 Task: Find connections with filter location Creil with filter topic #linkedinforbusinesswith filter profile language Potuguese with filter current company Elliott Scott HR with filter school Women's Christian College with filter industry Breweries with filter service category Editing with filter keywords title Sociologist
Action: Mouse moved to (555, 72)
Screenshot: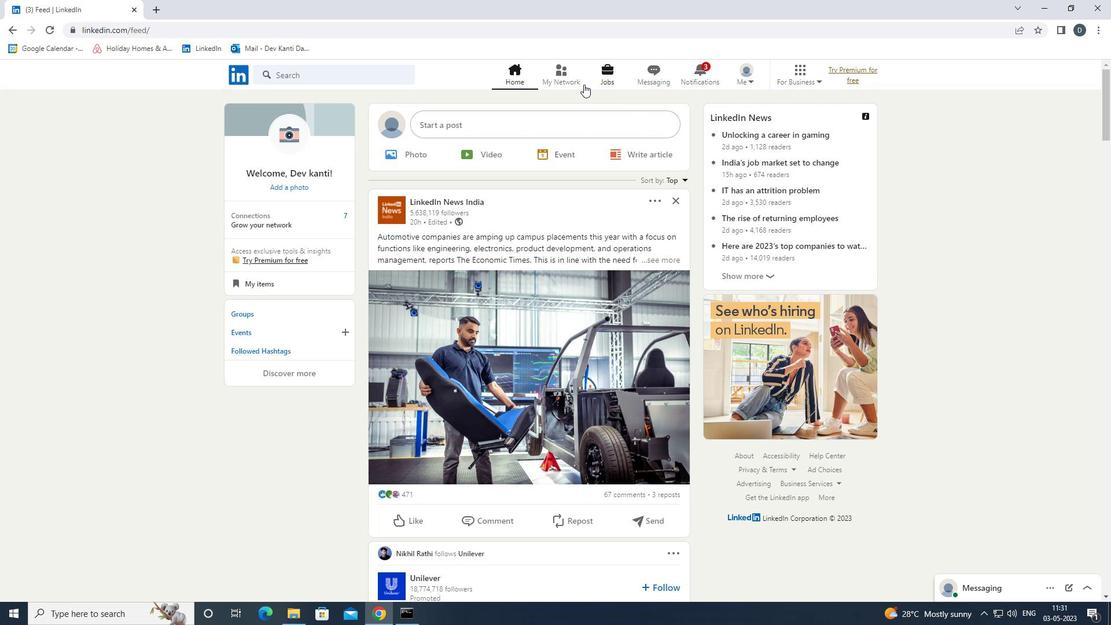 
Action: Mouse pressed left at (555, 72)
Screenshot: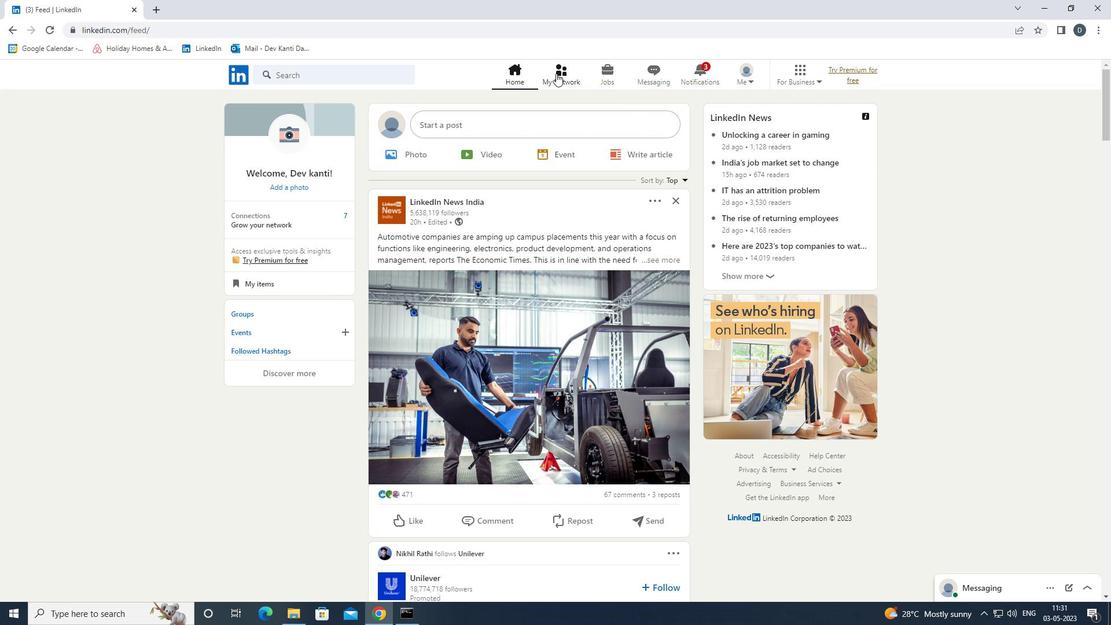 
Action: Mouse moved to (380, 140)
Screenshot: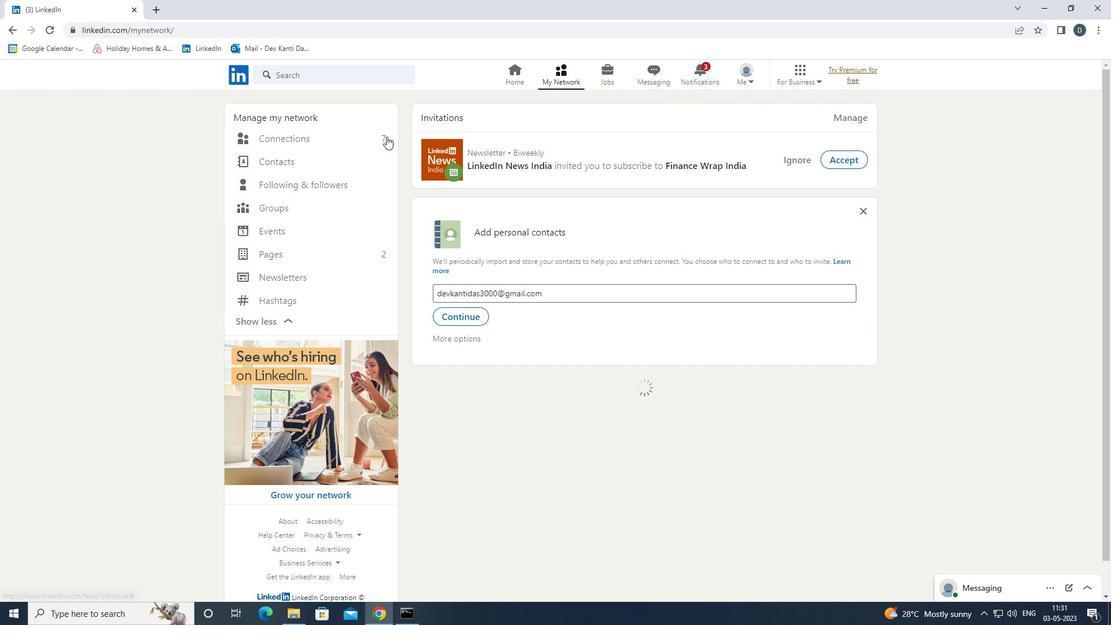 
Action: Mouse pressed left at (380, 140)
Screenshot: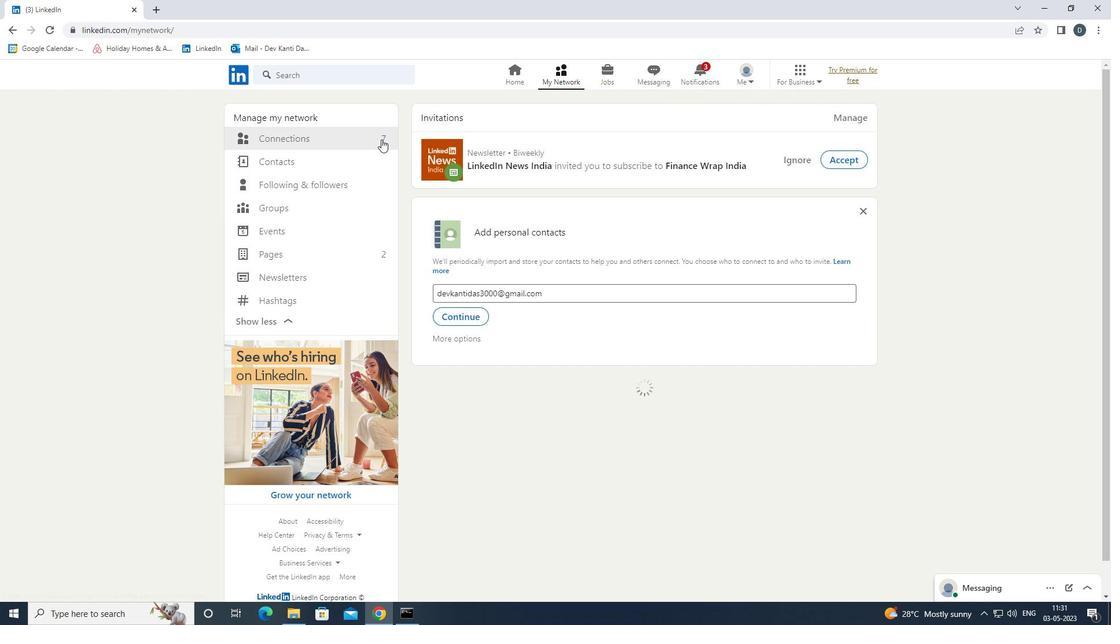 
Action: Mouse moved to (670, 137)
Screenshot: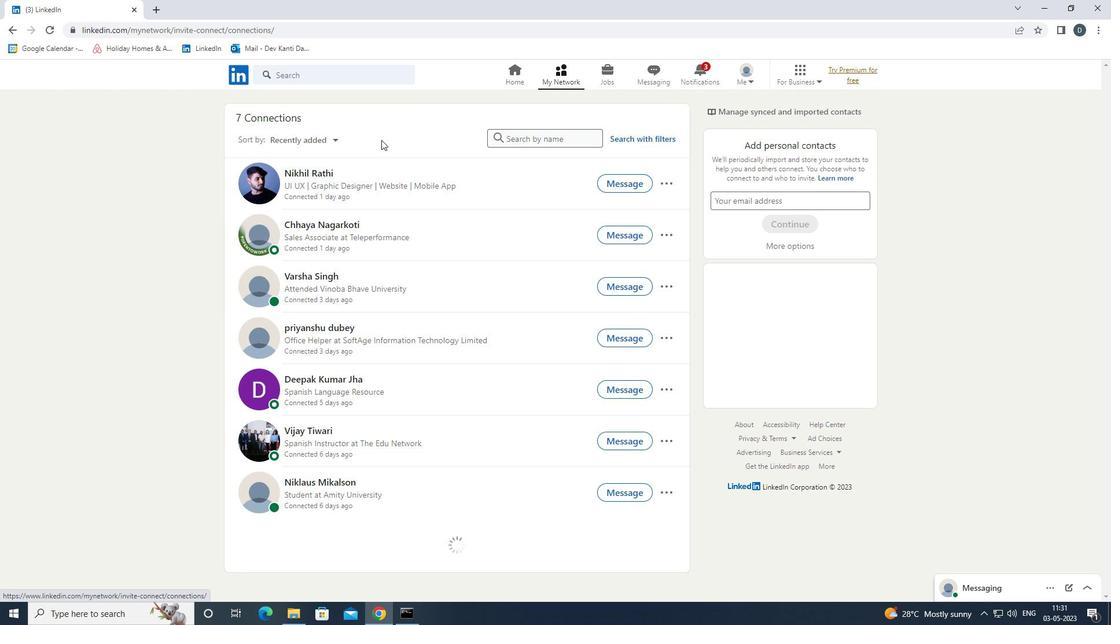 
Action: Mouse pressed left at (670, 137)
Screenshot: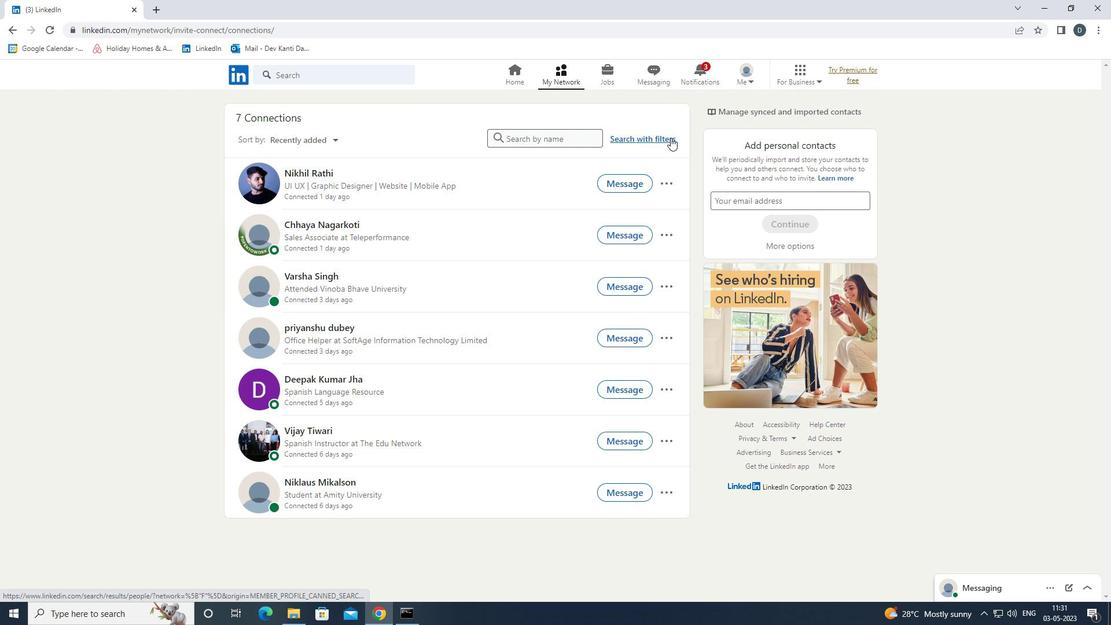 
Action: Mouse moved to (588, 104)
Screenshot: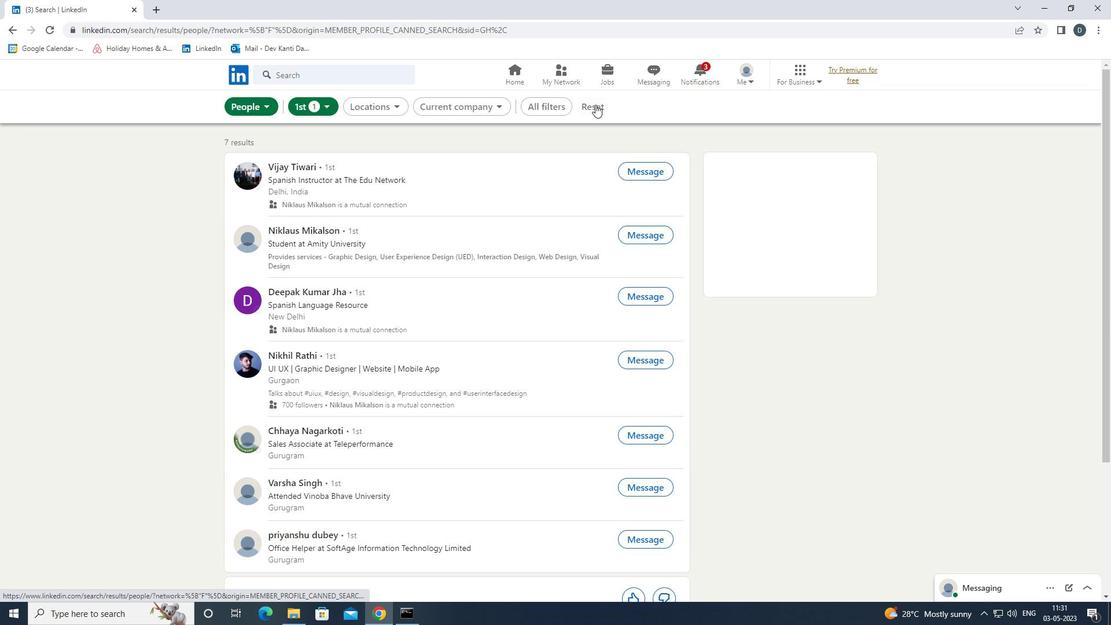 
Action: Mouse pressed left at (588, 104)
Screenshot: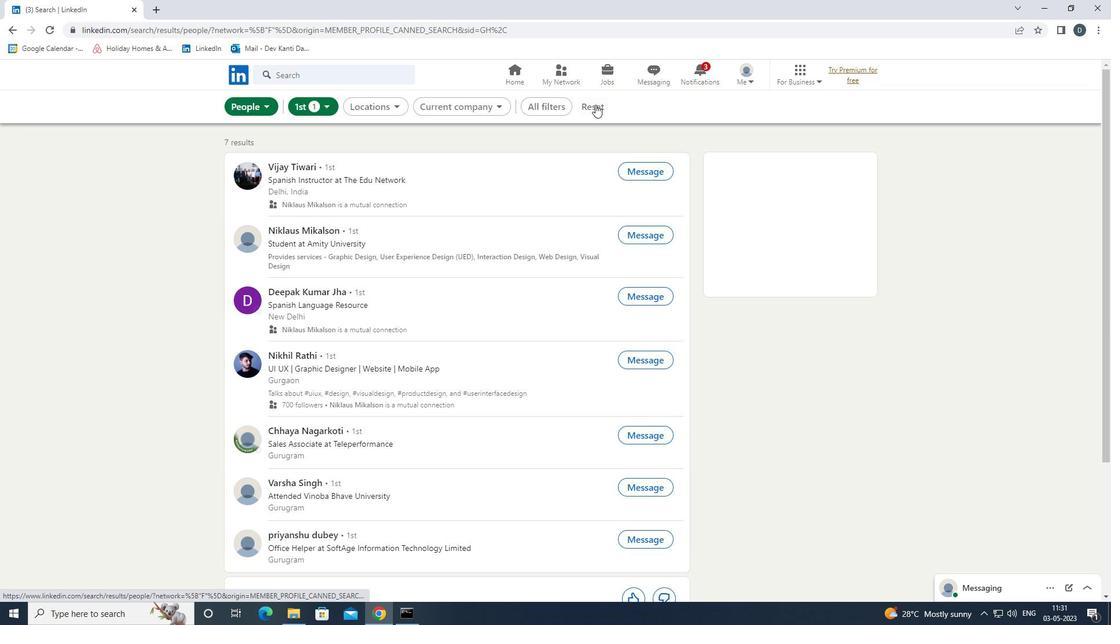 
Action: Mouse moved to (574, 105)
Screenshot: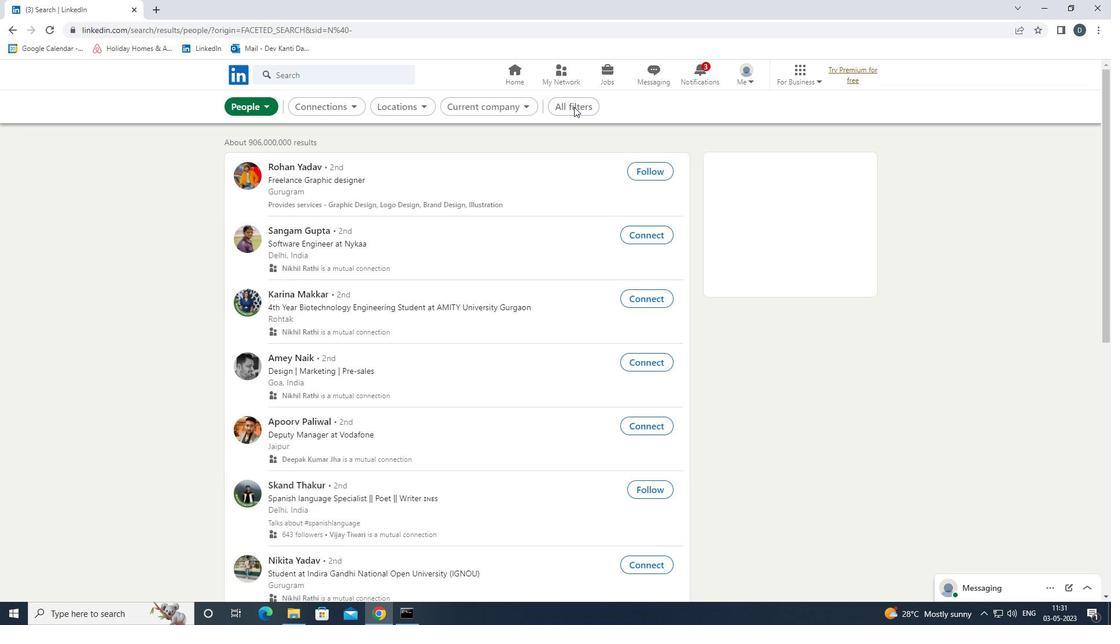 
Action: Mouse pressed left at (574, 105)
Screenshot: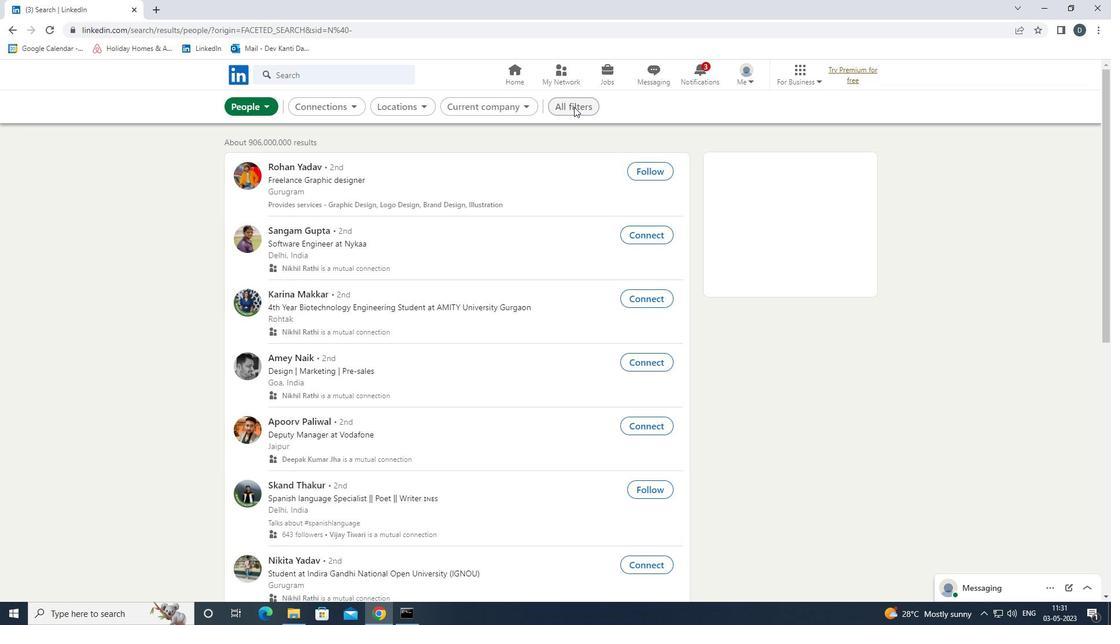 
Action: Mouse moved to (999, 379)
Screenshot: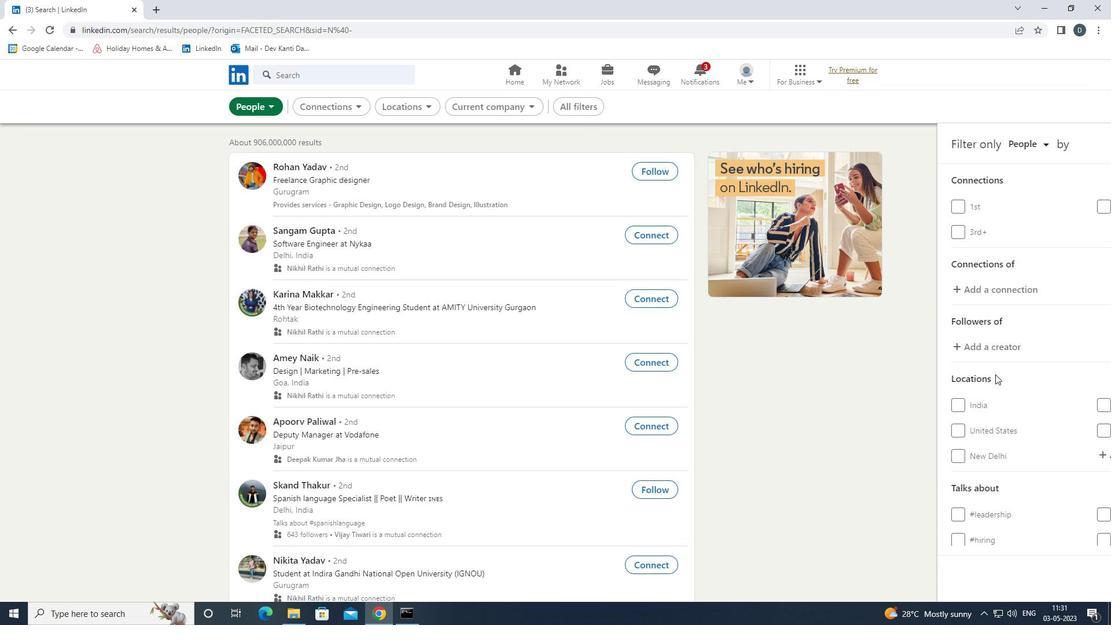 
Action: Mouse scrolled (999, 378) with delta (0, 0)
Screenshot: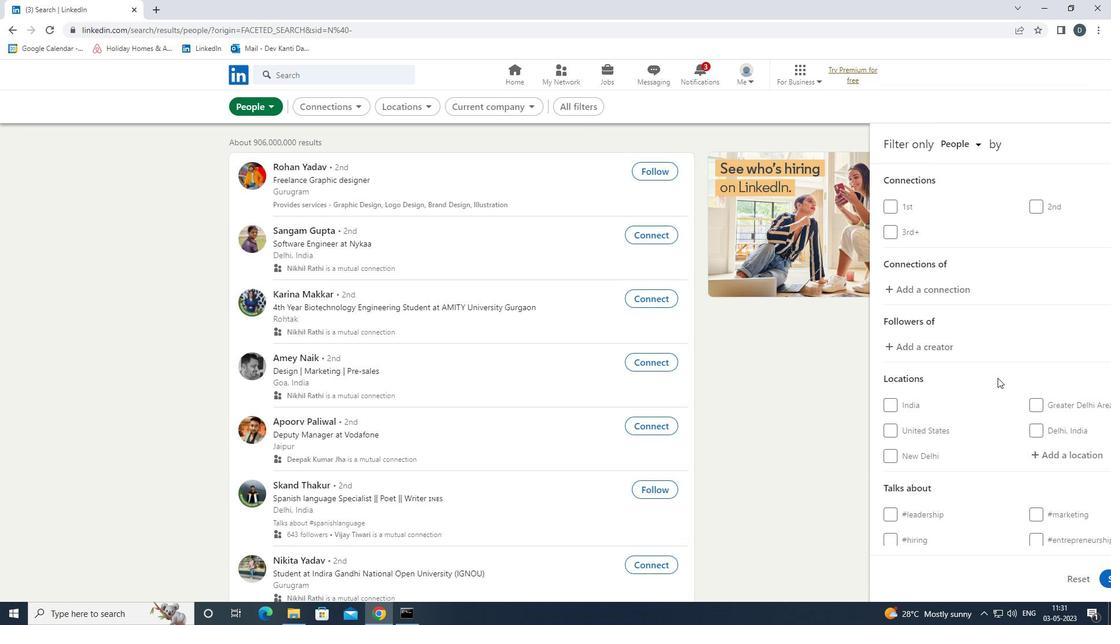 
Action: Mouse moved to (999, 379)
Screenshot: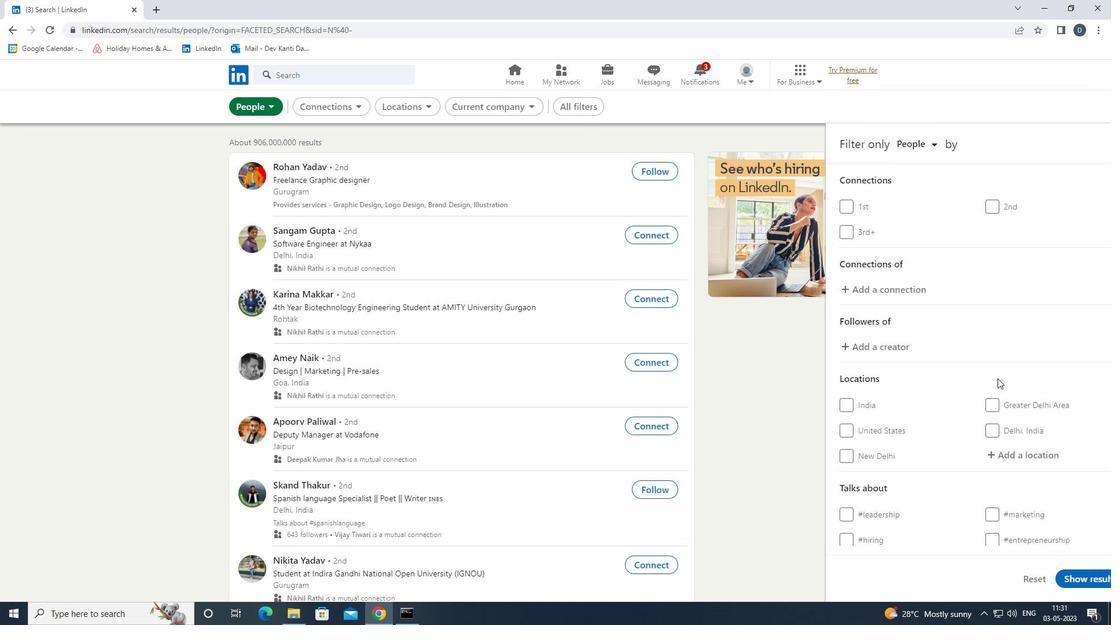 
Action: Mouse scrolled (999, 378) with delta (0, 0)
Screenshot: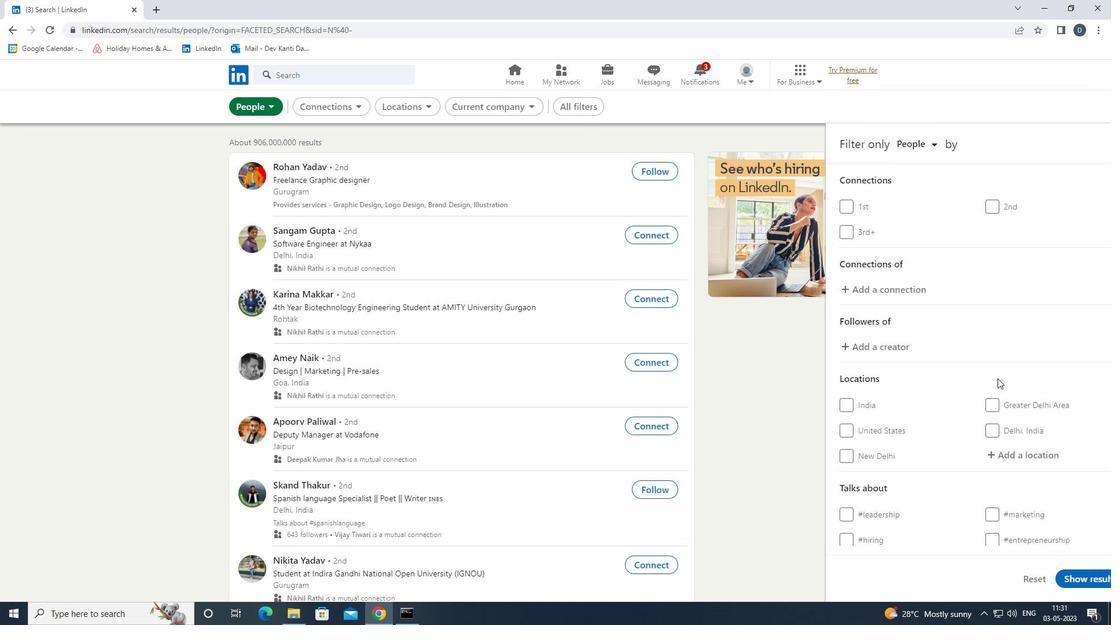 
Action: Mouse moved to (998, 341)
Screenshot: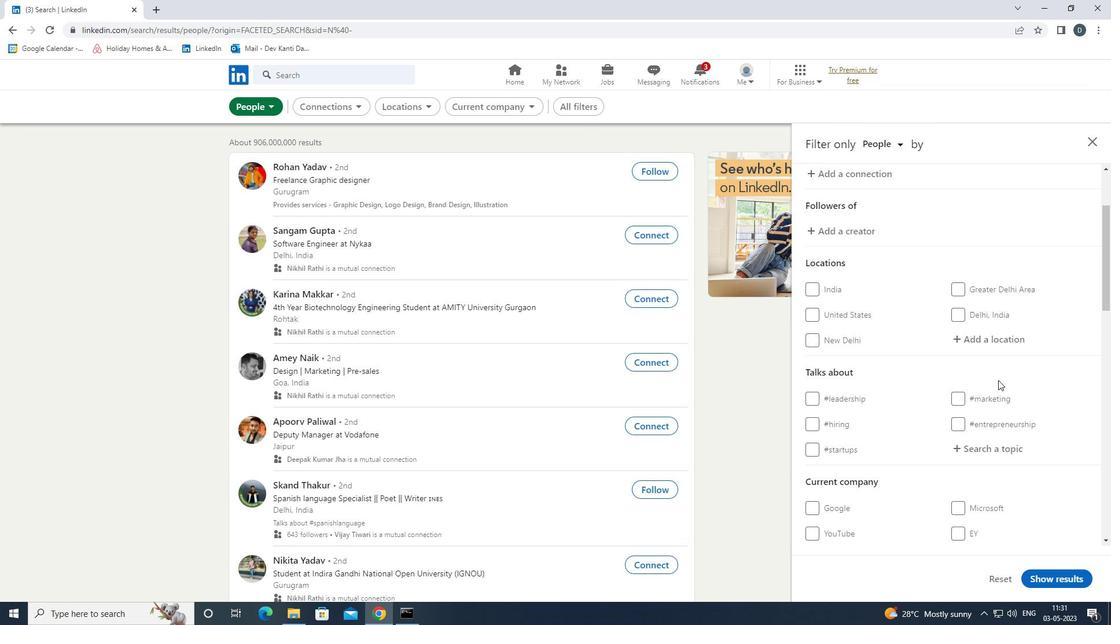 
Action: Mouse pressed left at (998, 341)
Screenshot: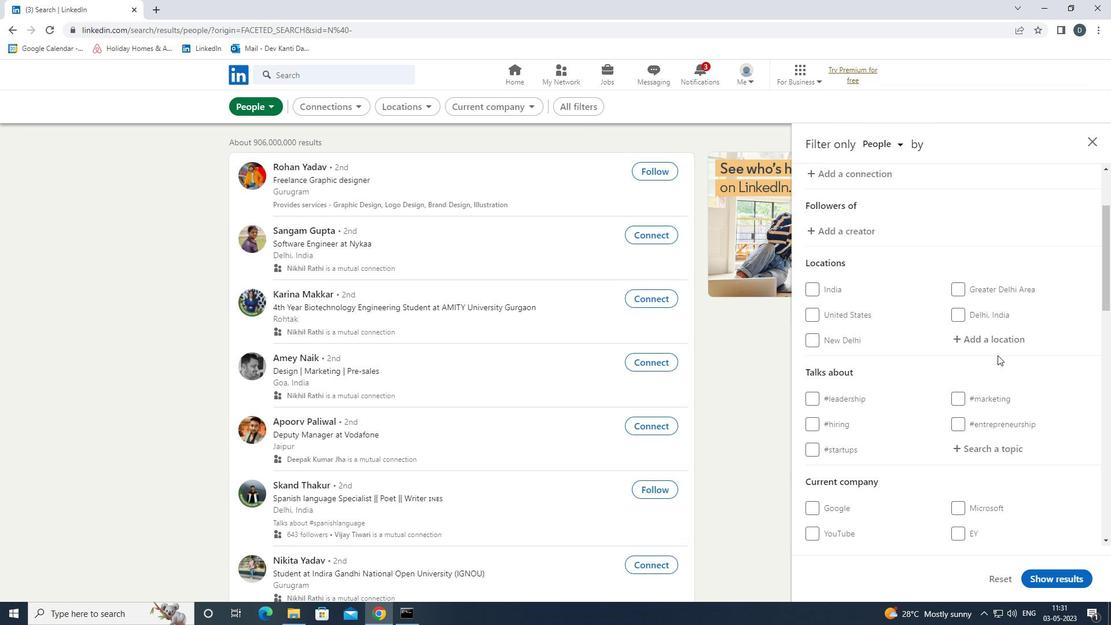 
Action: Key pressed <Key.shift><Key.shift><Key.shift>CREIL<Key.down><Key.enter>
Screenshot: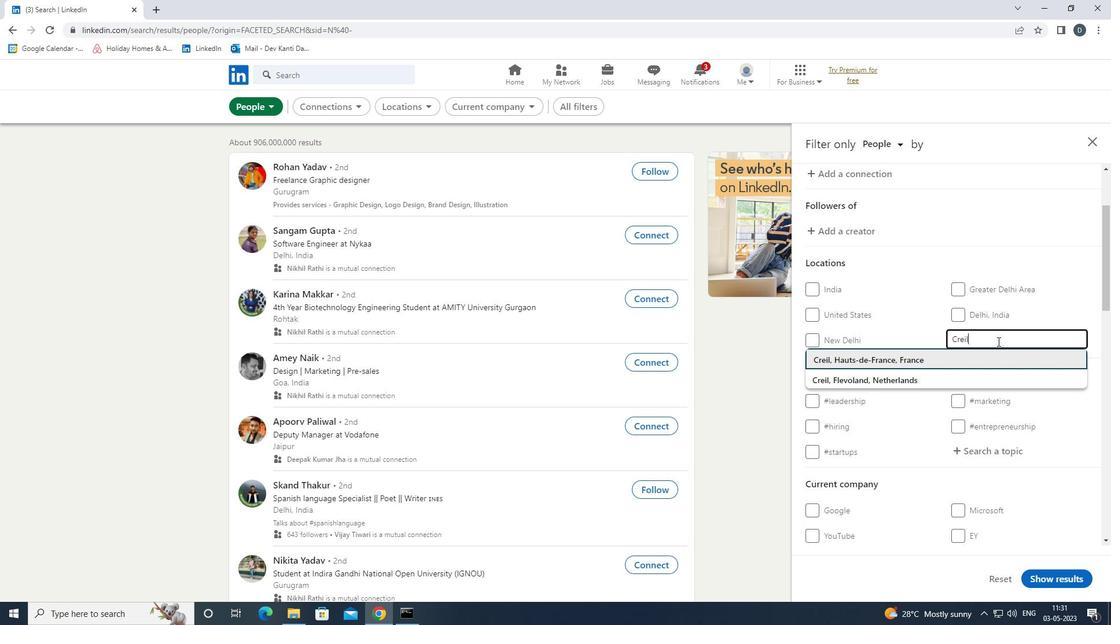 
Action: Mouse moved to (999, 467)
Screenshot: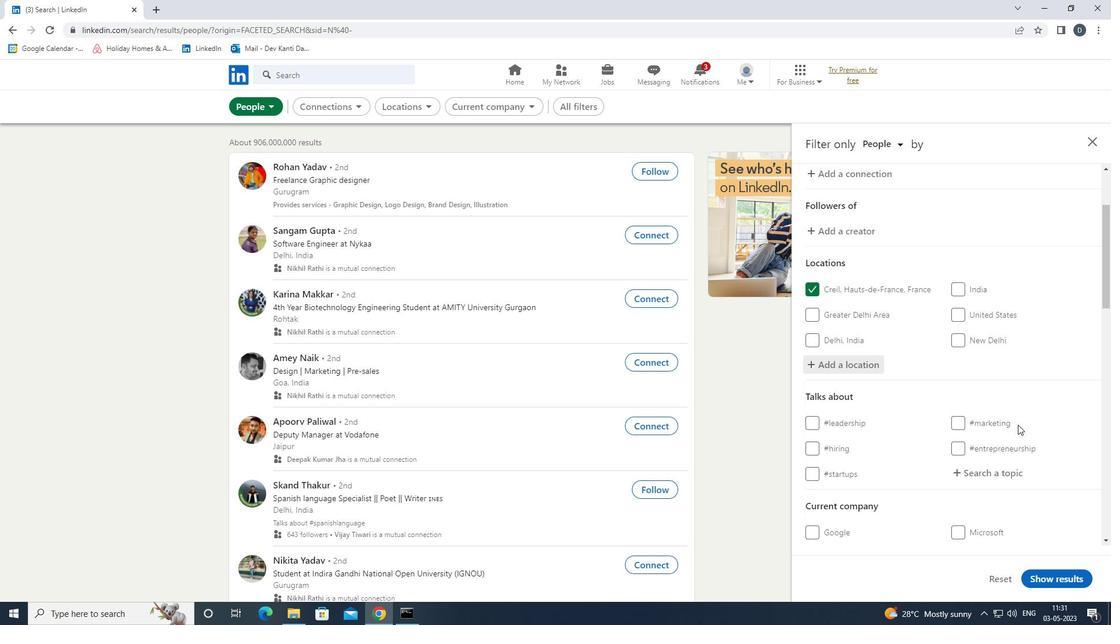 
Action: Mouse pressed left at (999, 467)
Screenshot: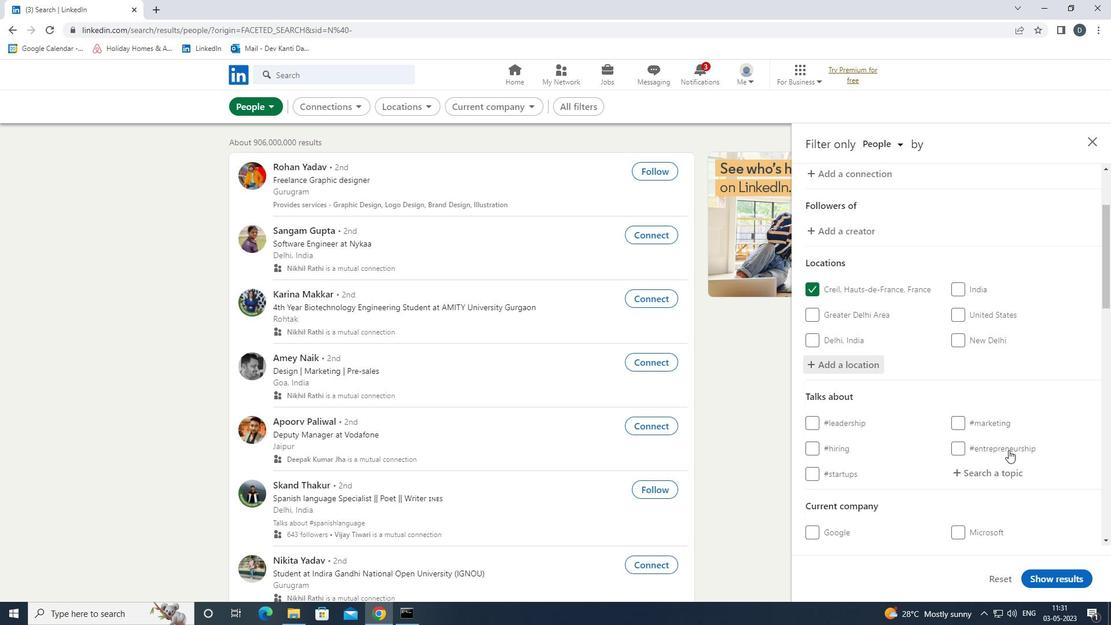 
Action: Mouse moved to (996, 470)
Screenshot: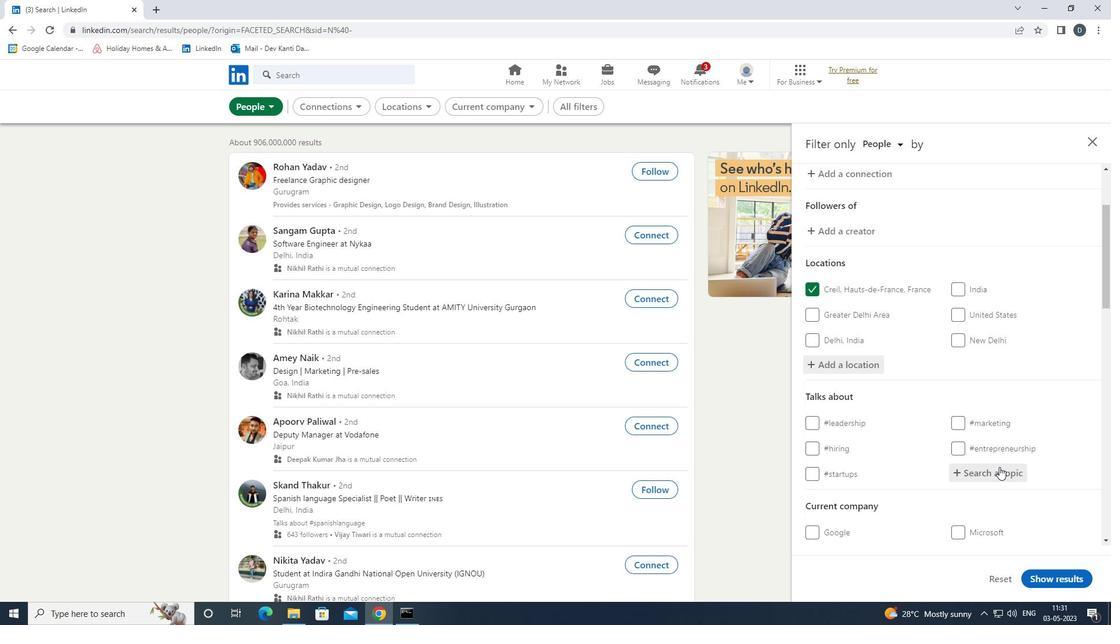 
Action: Key pressed <Key.shift><Key.shift>LINKEDINFORBUSINESS<Key.down><Key.enter>
Screenshot: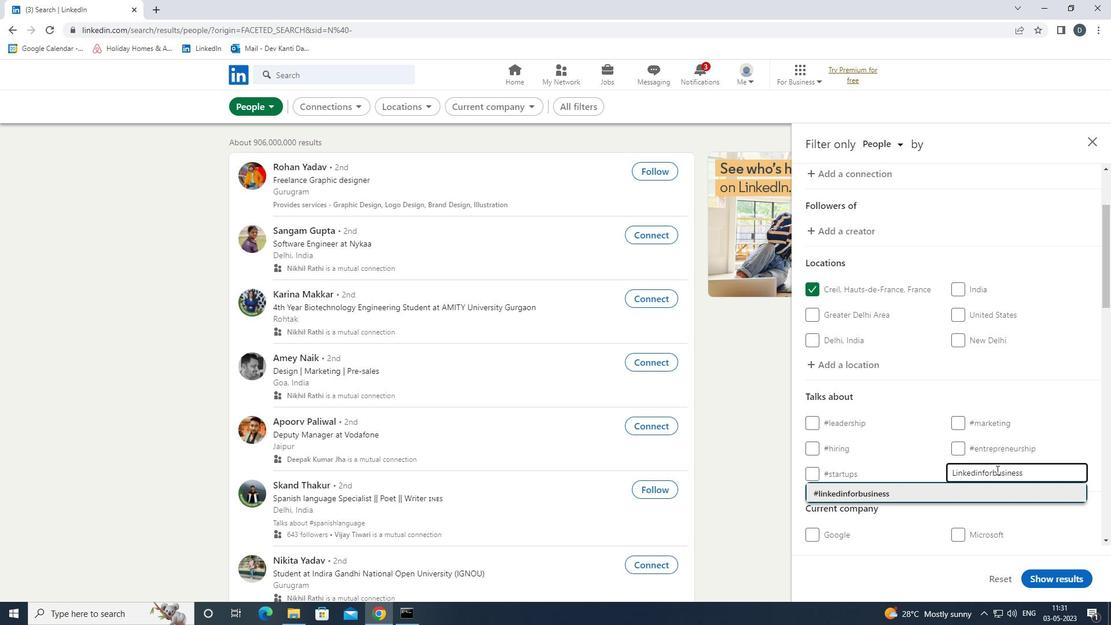 
Action: Mouse moved to (1069, 442)
Screenshot: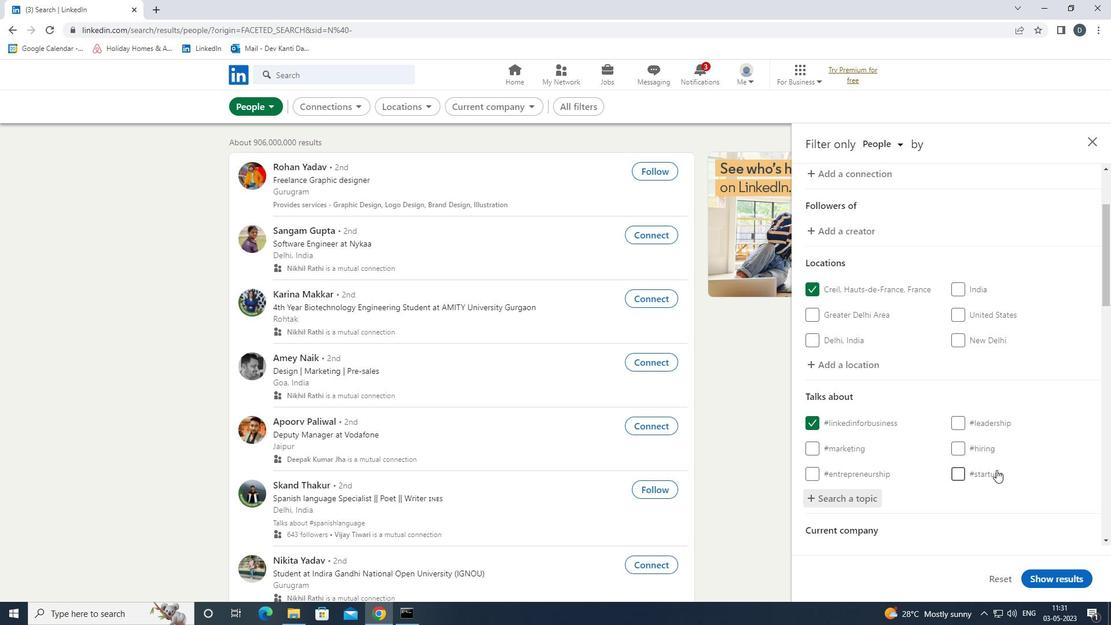 
Action: Mouse scrolled (1069, 442) with delta (0, 0)
Screenshot: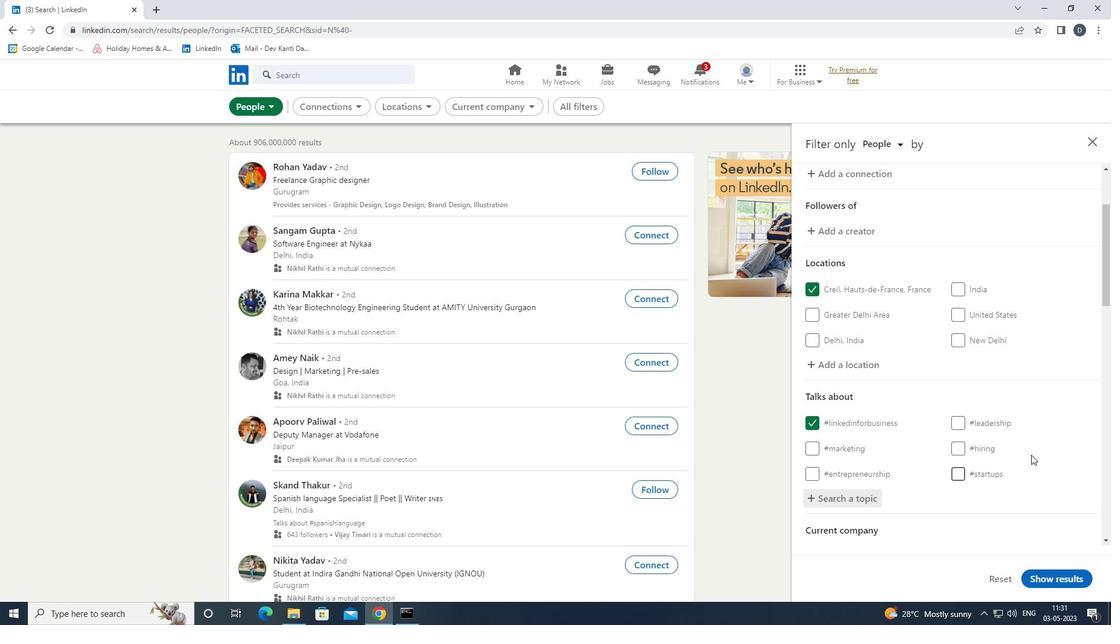 
Action: Mouse scrolled (1069, 442) with delta (0, 0)
Screenshot: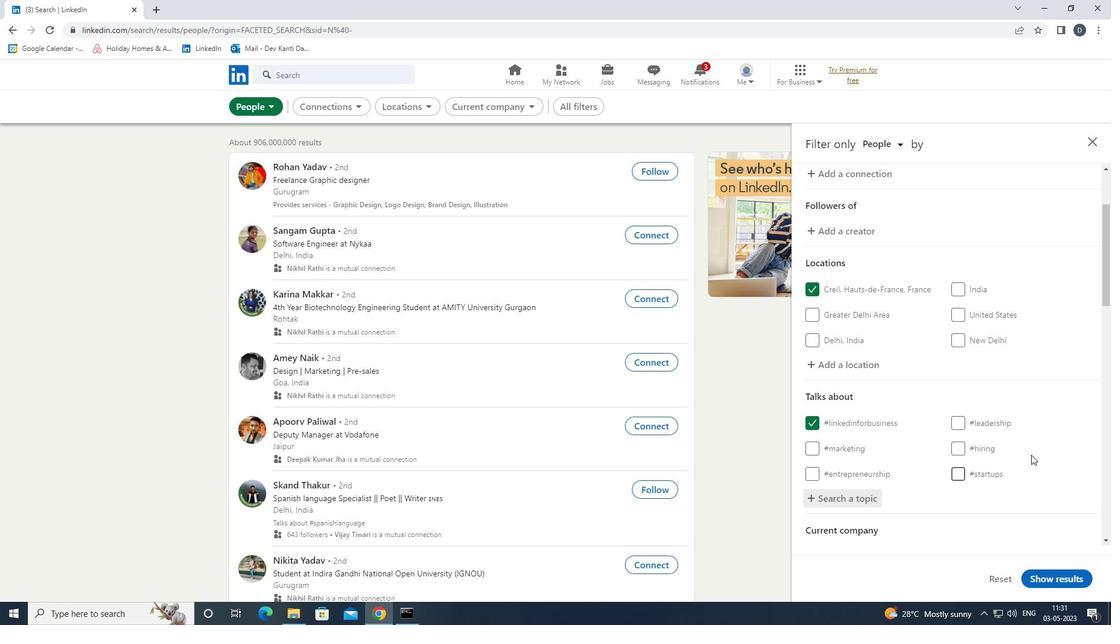 
Action: Mouse scrolled (1069, 442) with delta (0, 0)
Screenshot: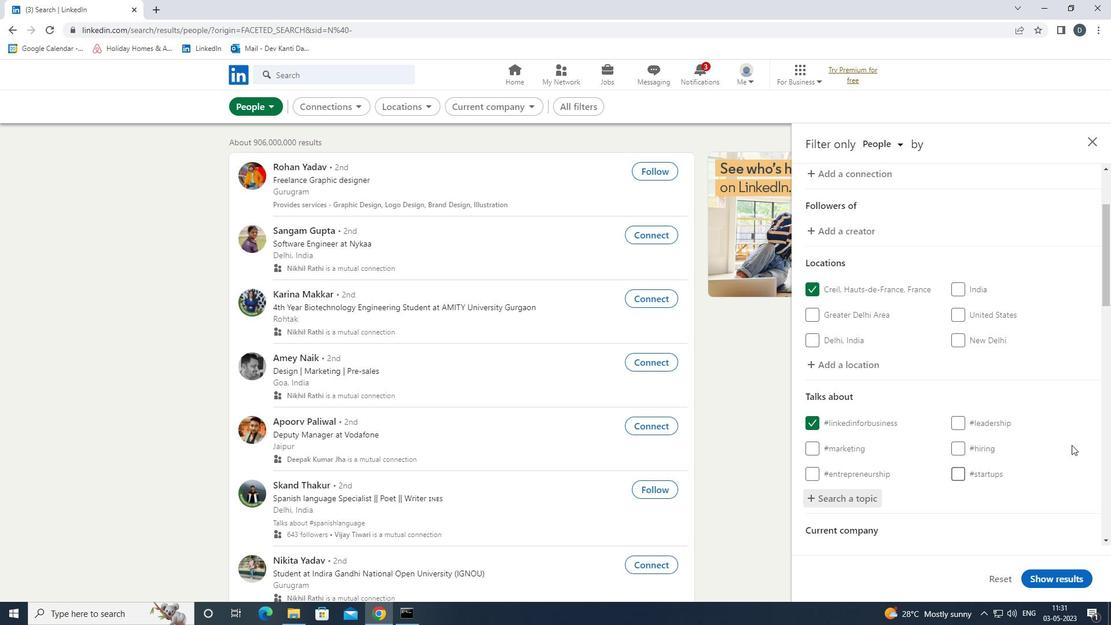 
Action: Mouse moved to (1063, 431)
Screenshot: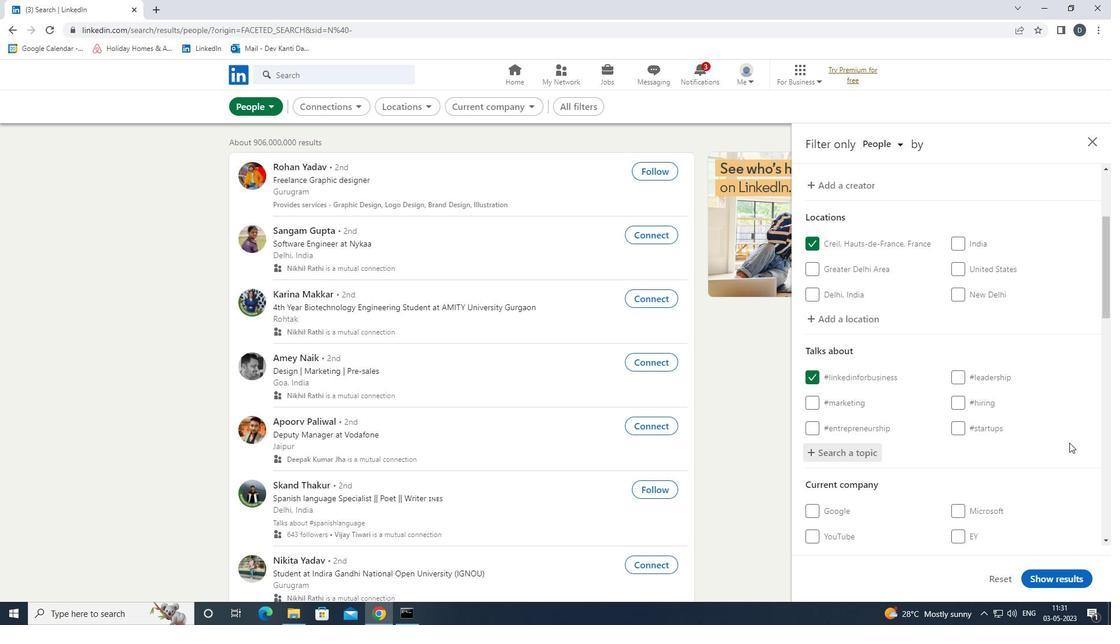 
Action: Mouse scrolled (1063, 431) with delta (0, 0)
Screenshot: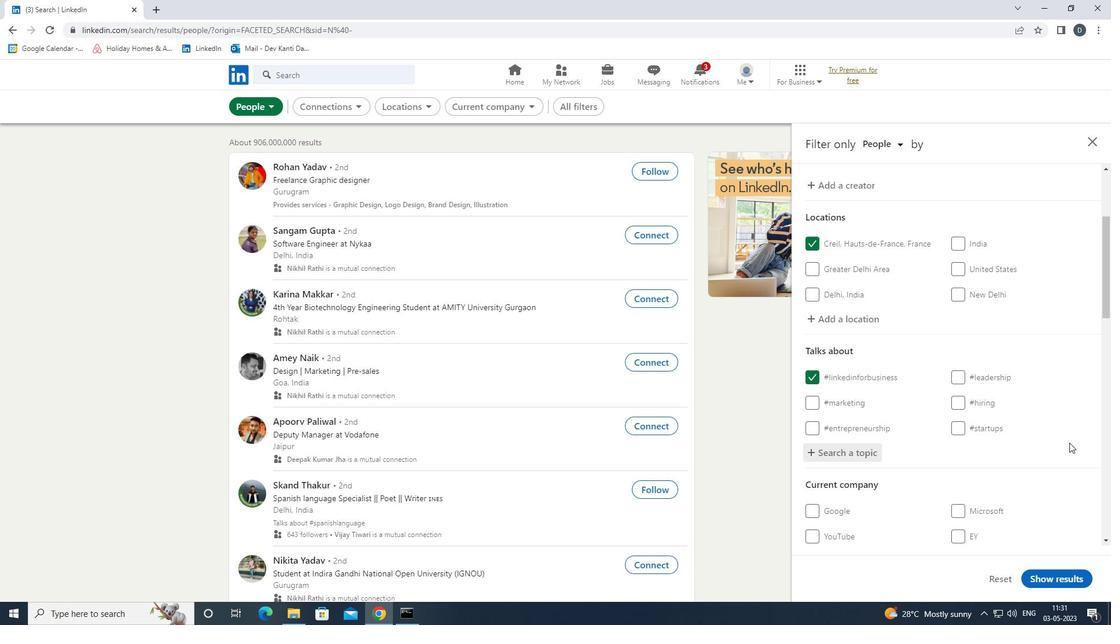 
Action: Mouse moved to (1063, 431)
Screenshot: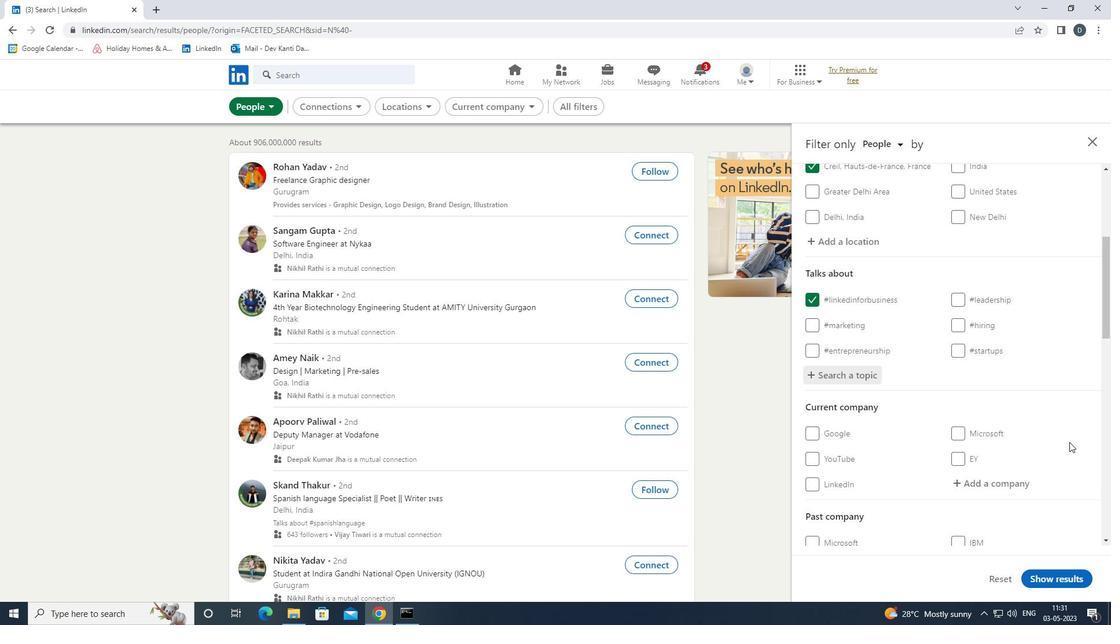 
Action: Mouse scrolled (1063, 430) with delta (0, 0)
Screenshot: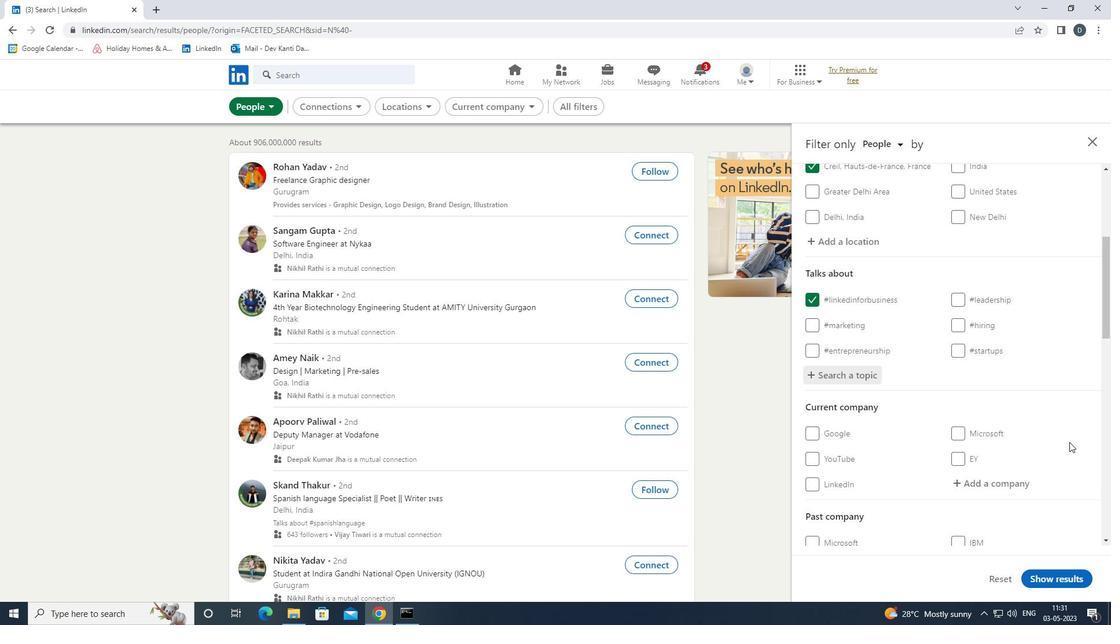 
Action: Mouse moved to (1062, 429)
Screenshot: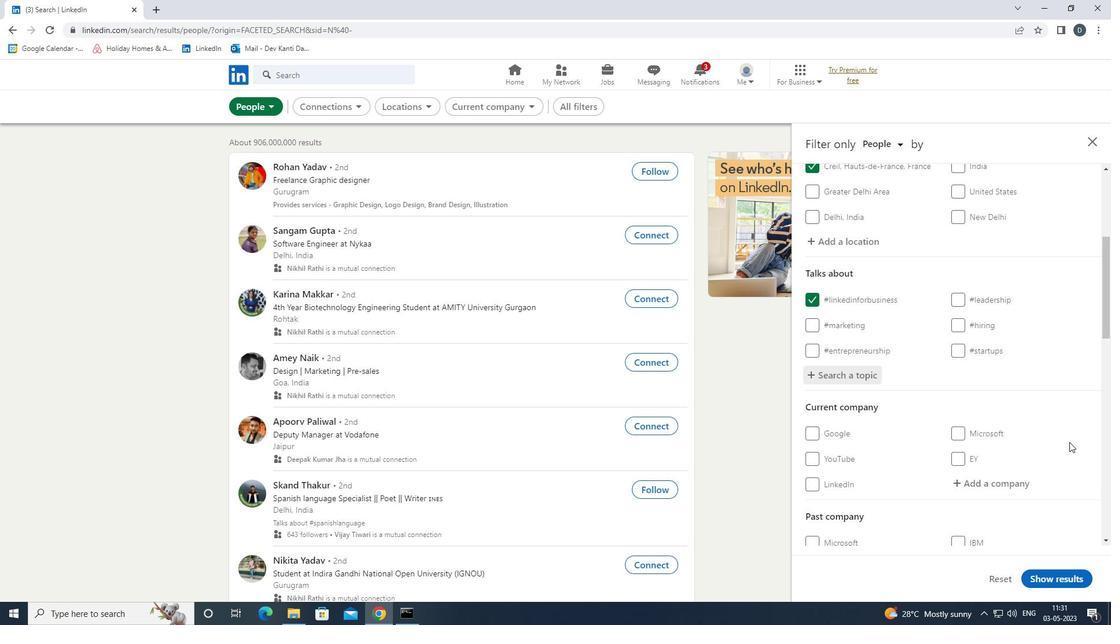 
Action: Mouse scrolled (1062, 428) with delta (0, 0)
Screenshot: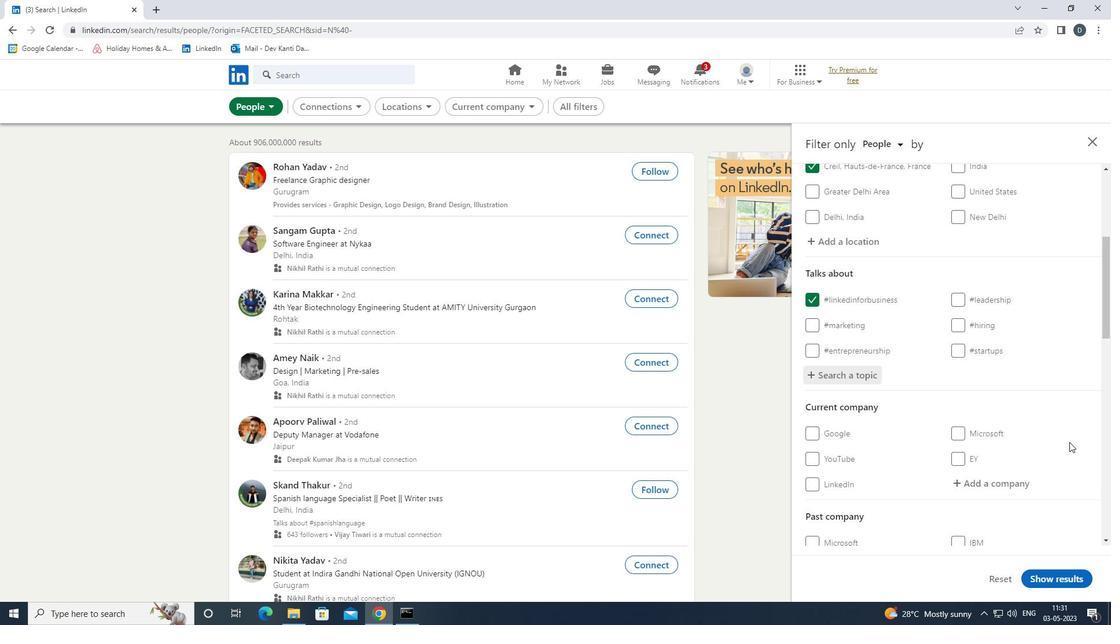 
Action: Mouse moved to (1061, 426)
Screenshot: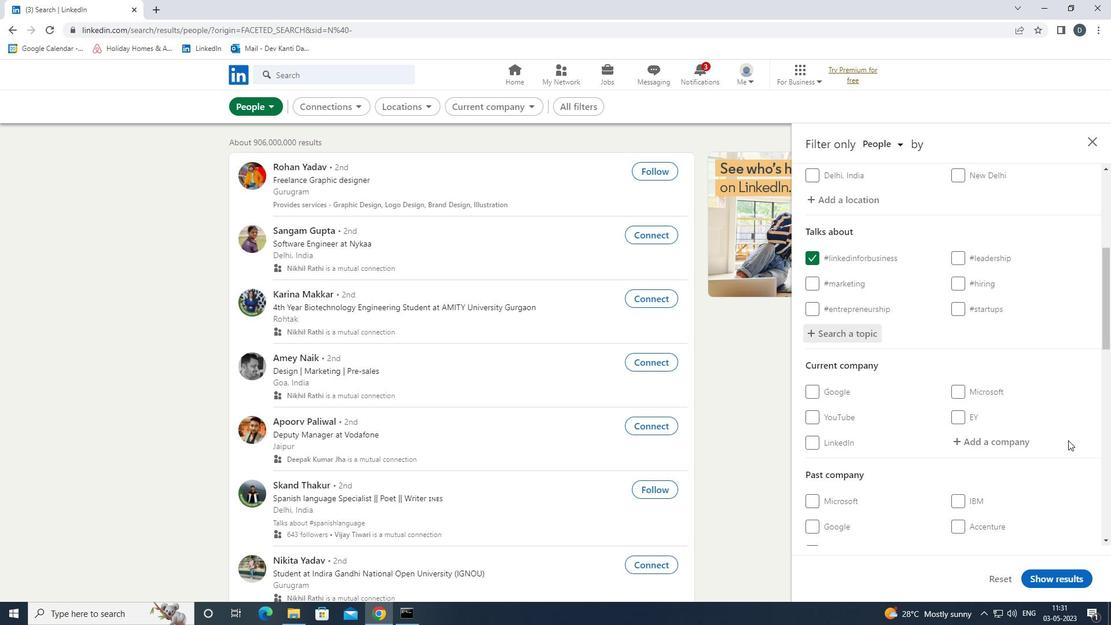 
Action: Mouse scrolled (1061, 426) with delta (0, 0)
Screenshot: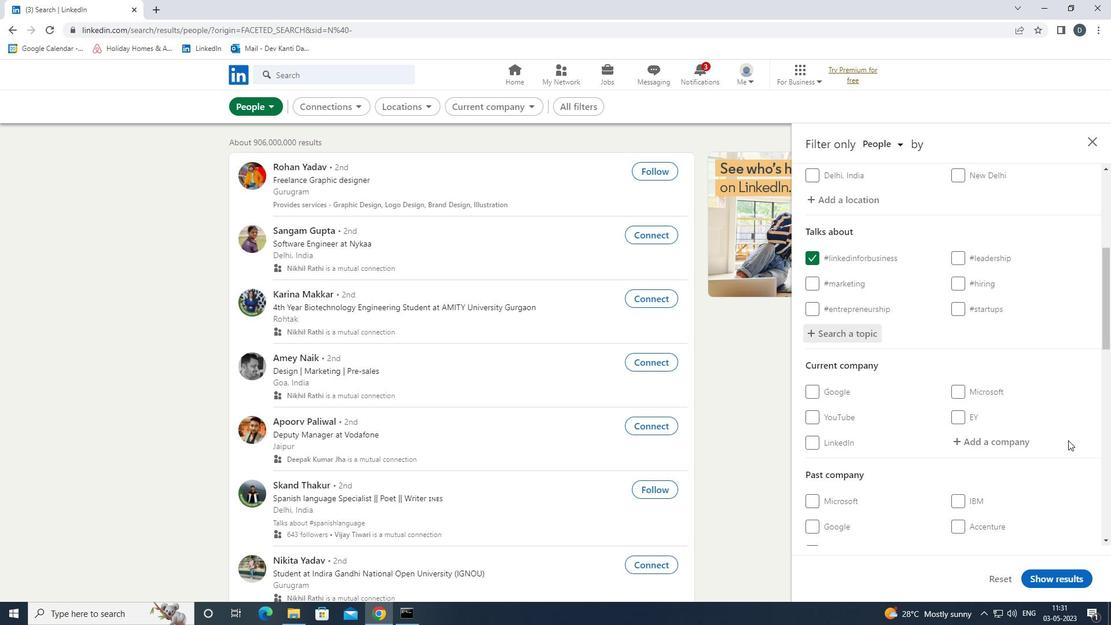 
Action: Mouse moved to (982, 401)
Screenshot: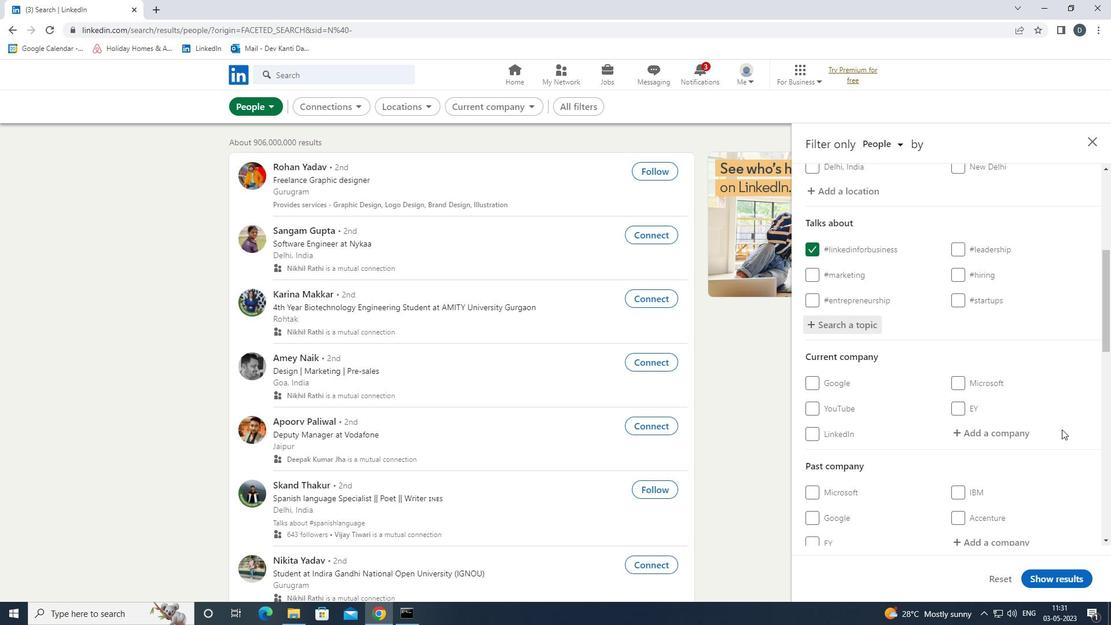 
Action: Mouse scrolled (982, 401) with delta (0, 0)
Screenshot: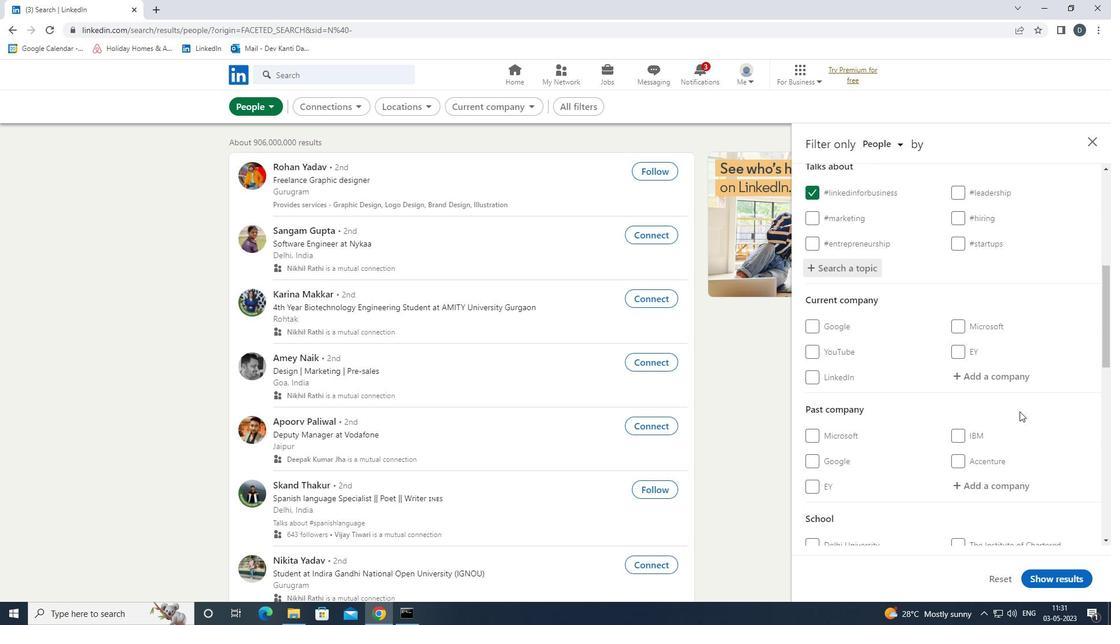 
Action: Mouse scrolled (982, 401) with delta (0, 0)
Screenshot: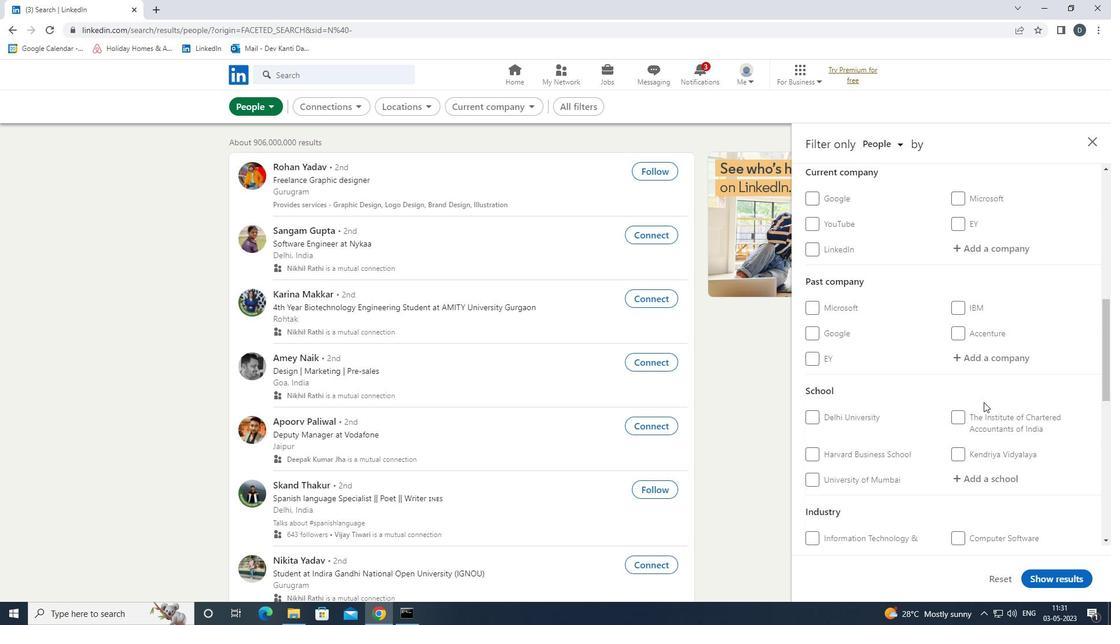 
Action: Mouse scrolled (982, 401) with delta (0, 0)
Screenshot: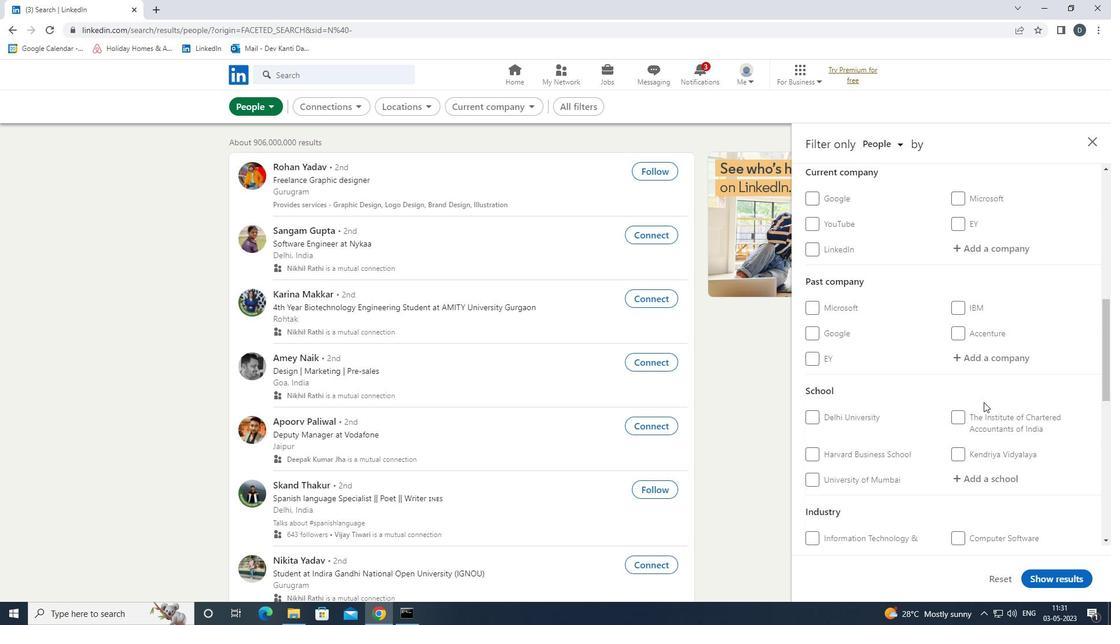 
Action: Mouse moved to (974, 459)
Screenshot: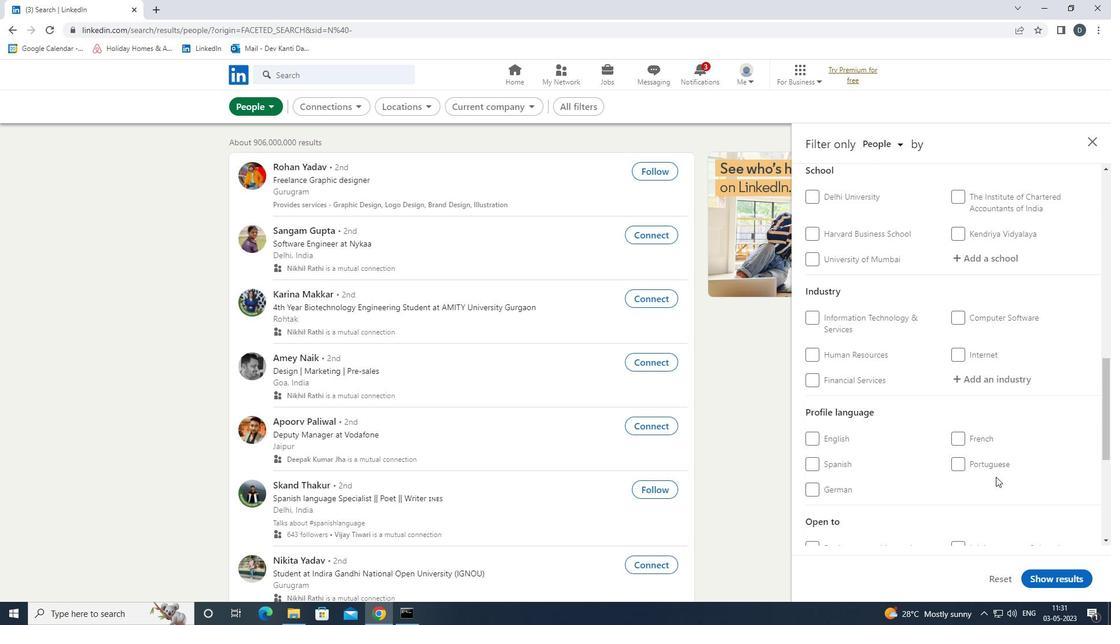 
Action: Mouse pressed left at (974, 459)
Screenshot: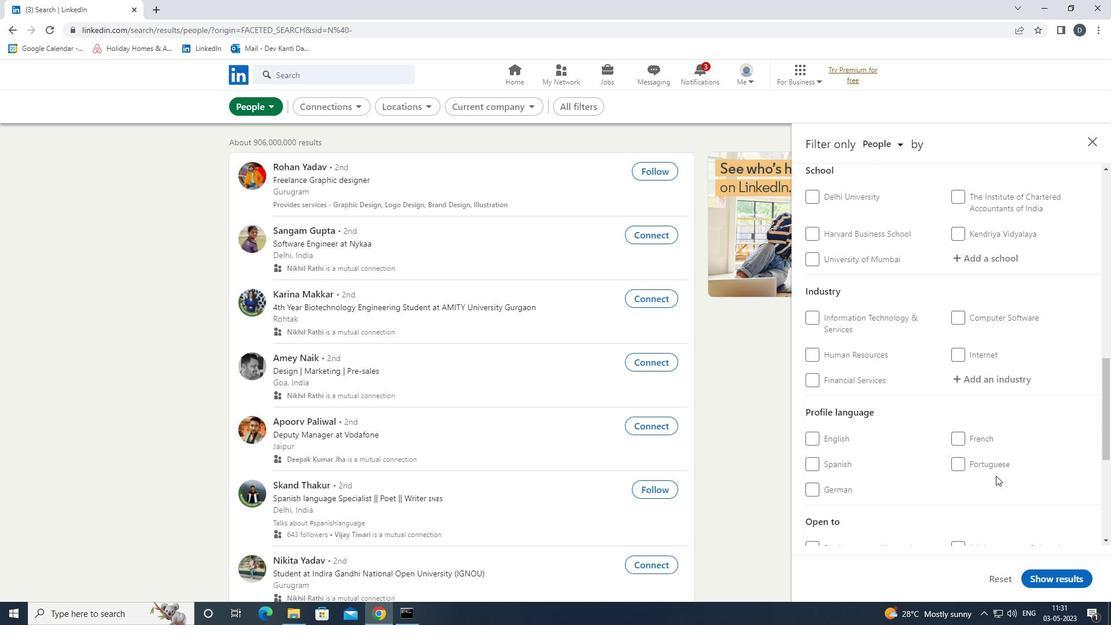 
Action: Mouse scrolled (974, 460) with delta (0, 0)
Screenshot: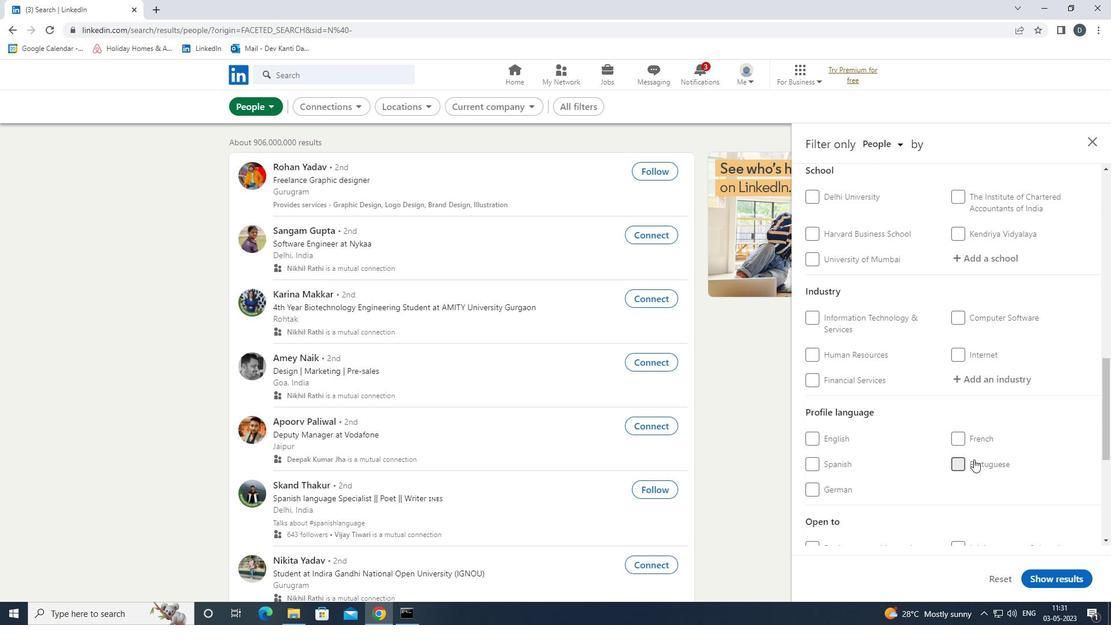 
Action: Mouse scrolled (974, 460) with delta (0, 0)
Screenshot: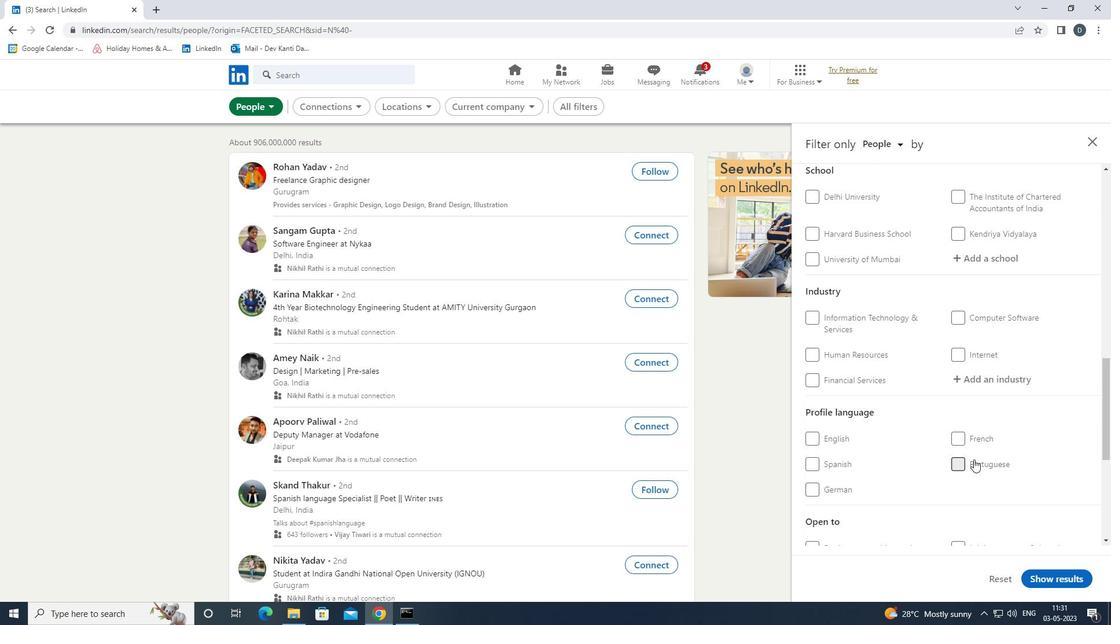 
Action: Mouse scrolled (974, 460) with delta (0, 0)
Screenshot: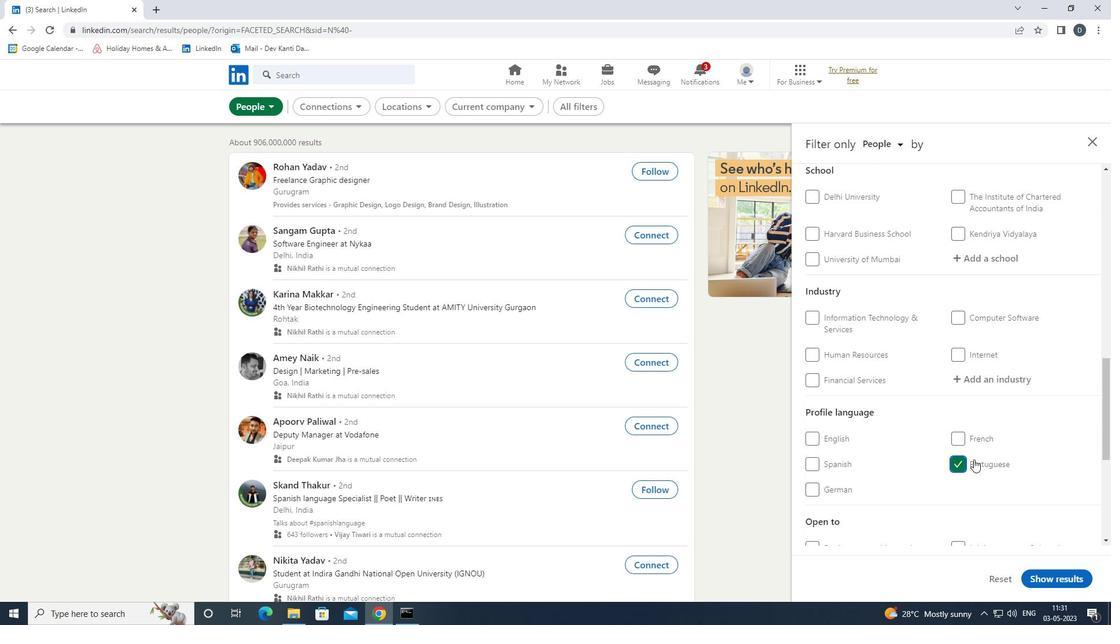 
Action: Mouse scrolled (974, 460) with delta (0, 0)
Screenshot: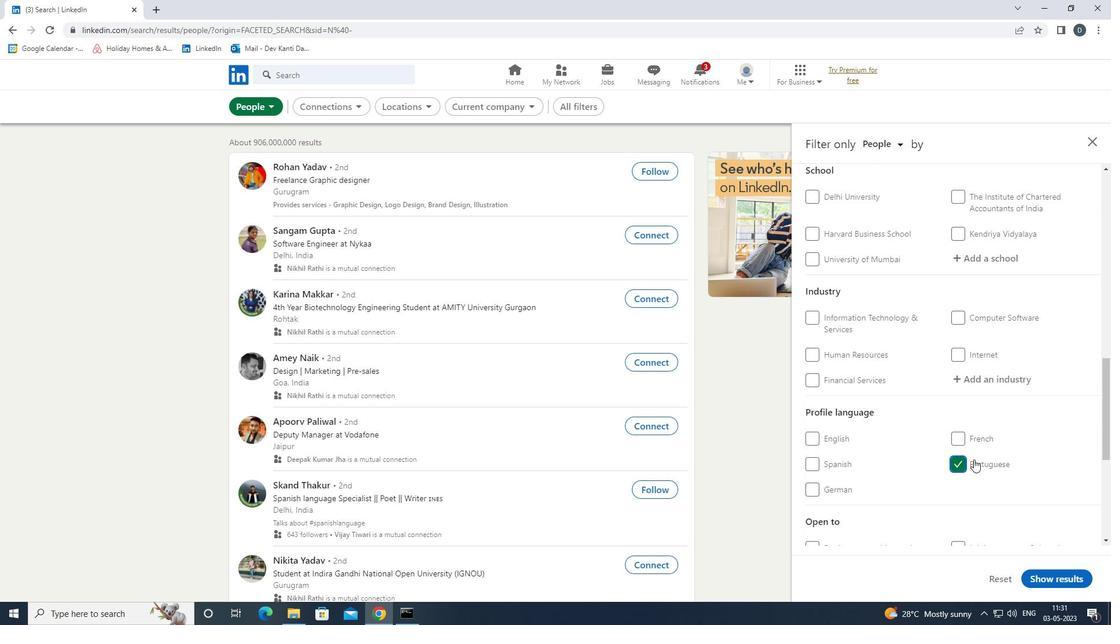 
Action: Mouse scrolled (974, 460) with delta (0, 0)
Screenshot: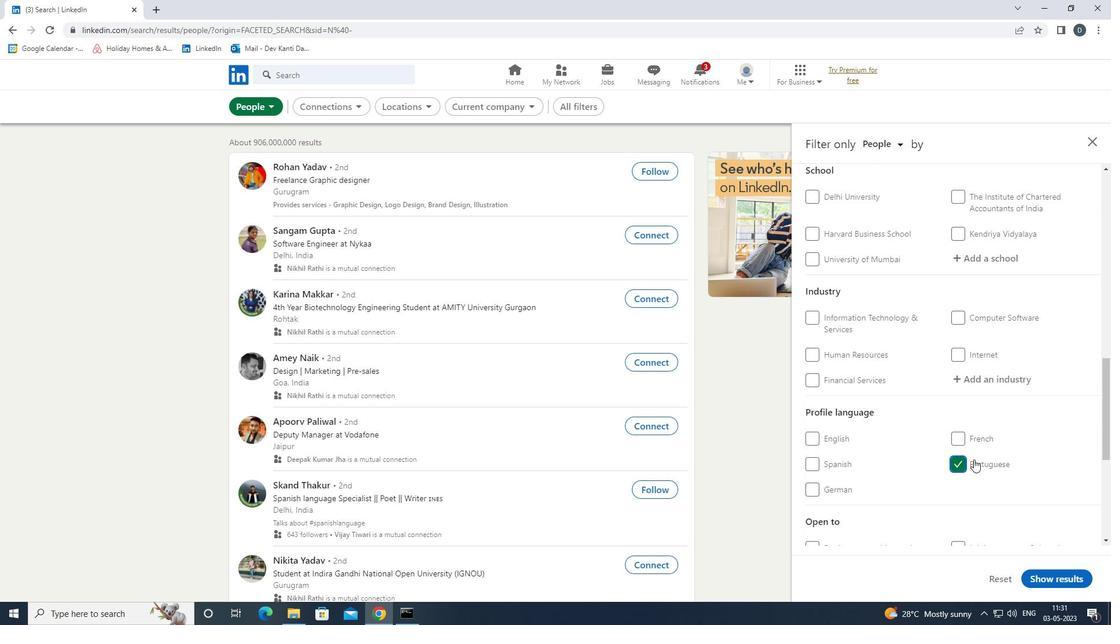 
Action: Mouse scrolled (974, 460) with delta (0, 0)
Screenshot: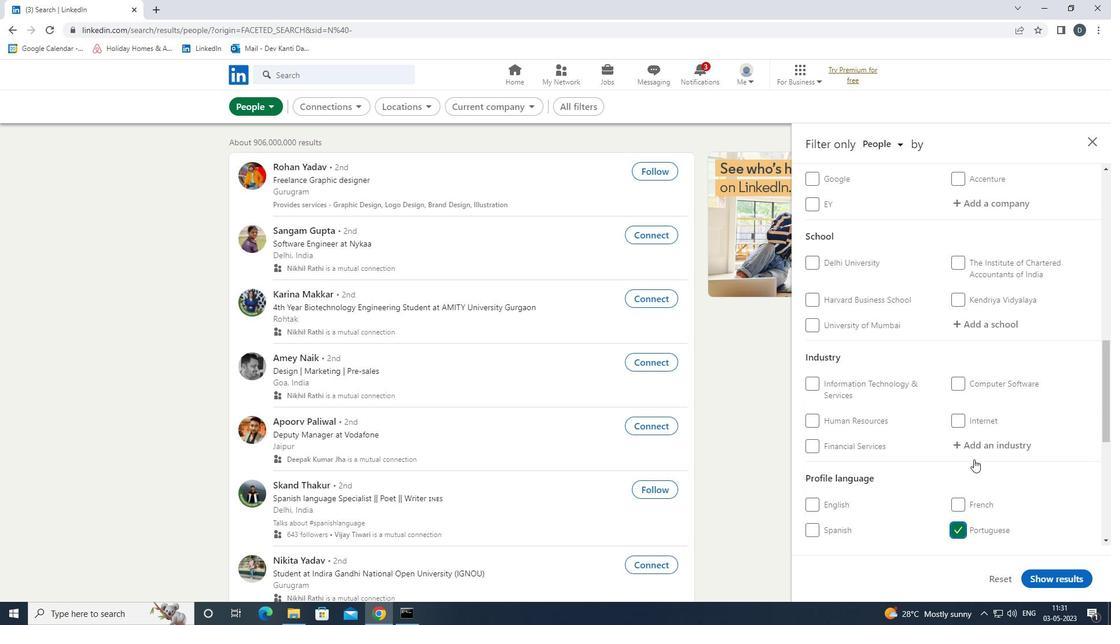 
Action: Mouse moved to (1000, 376)
Screenshot: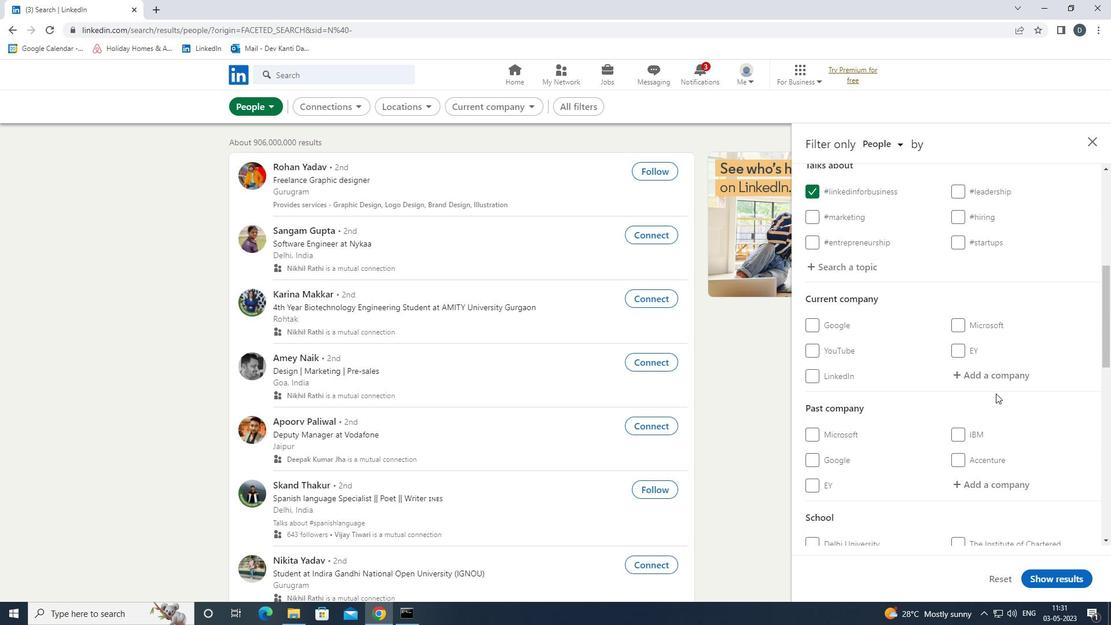 
Action: Mouse pressed left at (1000, 376)
Screenshot: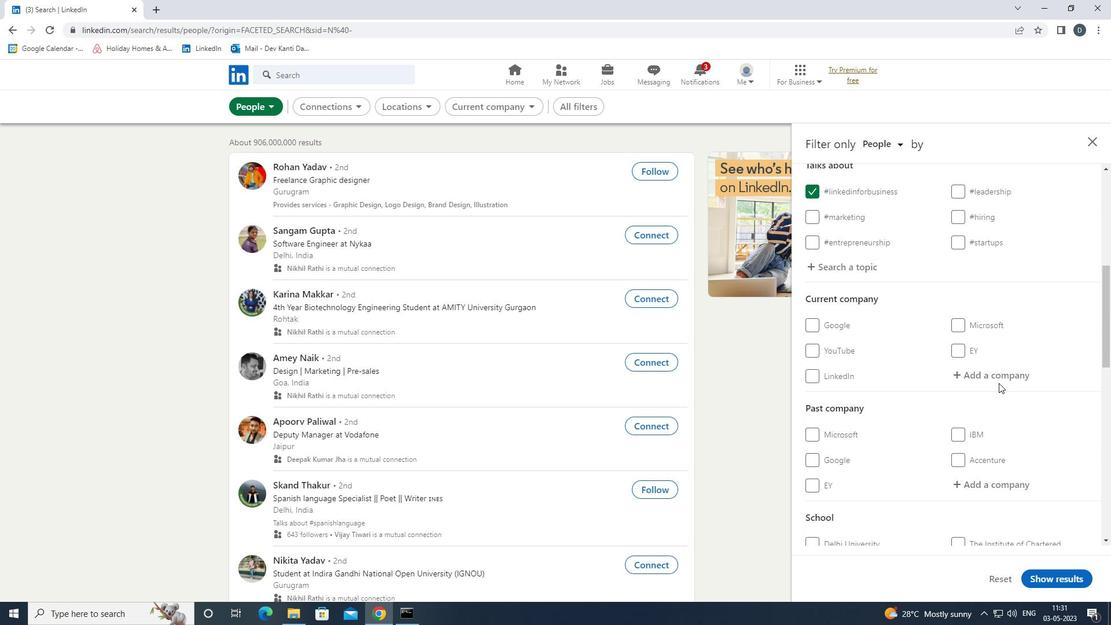 
Action: Mouse moved to (1000, 372)
Screenshot: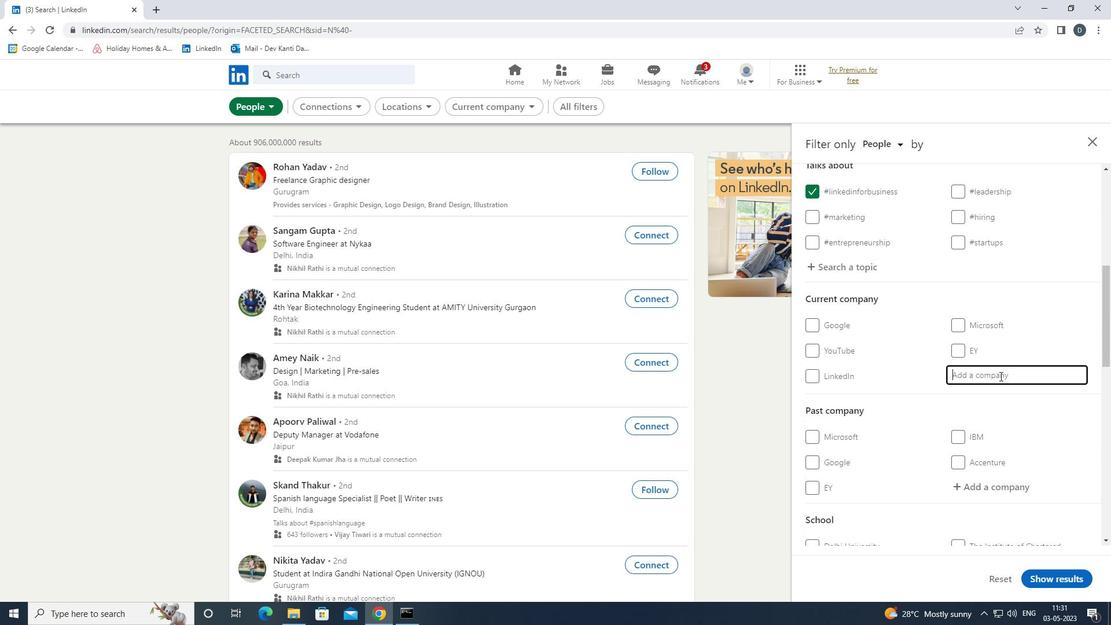 
Action: Key pressed <Key.shift>ELI<Key.backspace>LIOTT<Key.down><Key.down><Key.down><Key.down><Key.enter>
Screenshot: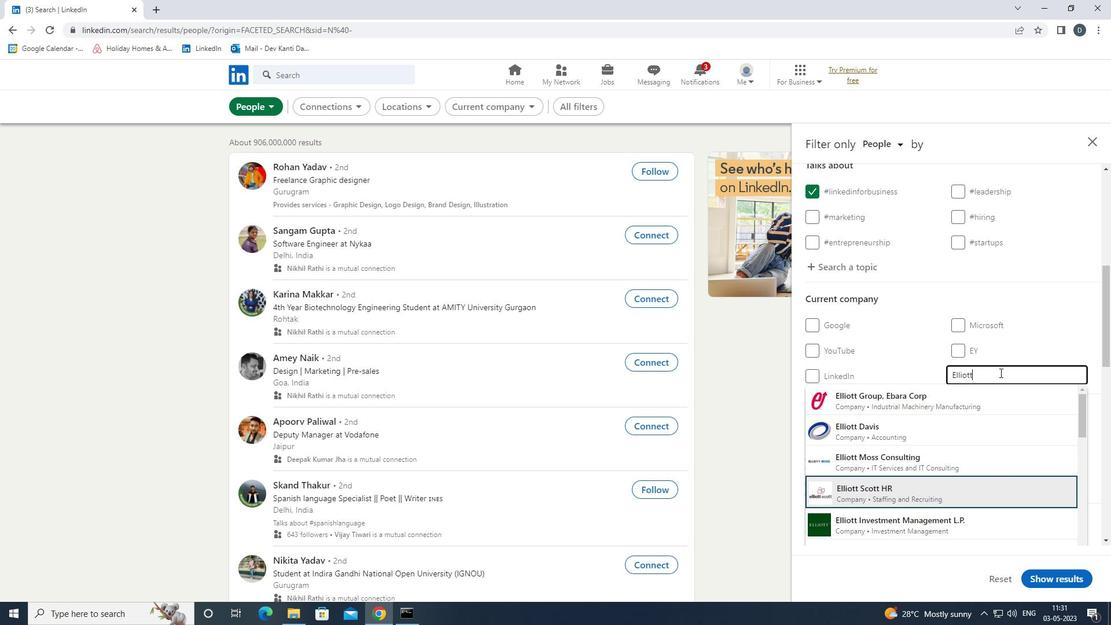 
Action: Mouse scrolled (1000, 372) with delta (0, 0)
Screenshot: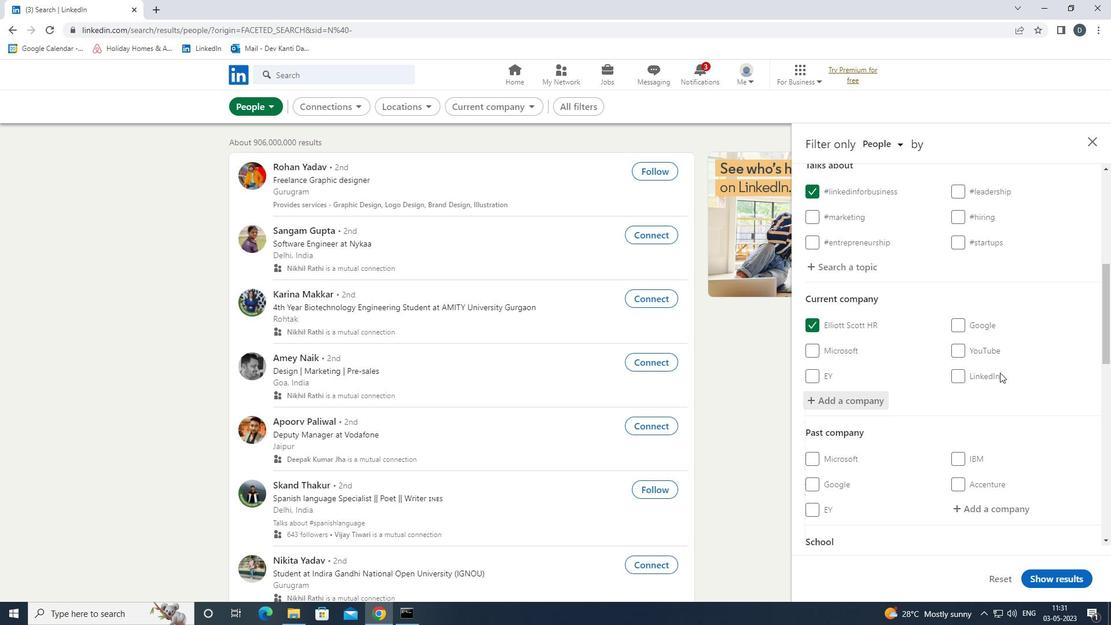 
Action: Mouse scrolled (1000, 372) with delta (0, 0)
Screenshot: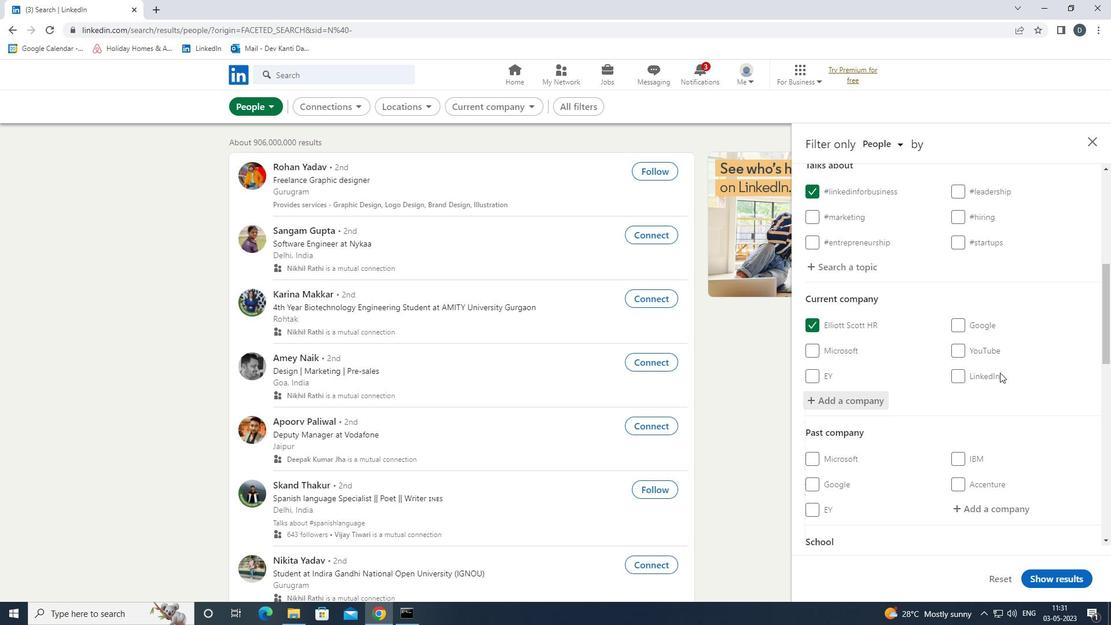 
Action: Mouse scrolled (1000, 372) with delta (0, 0)
Screenshot: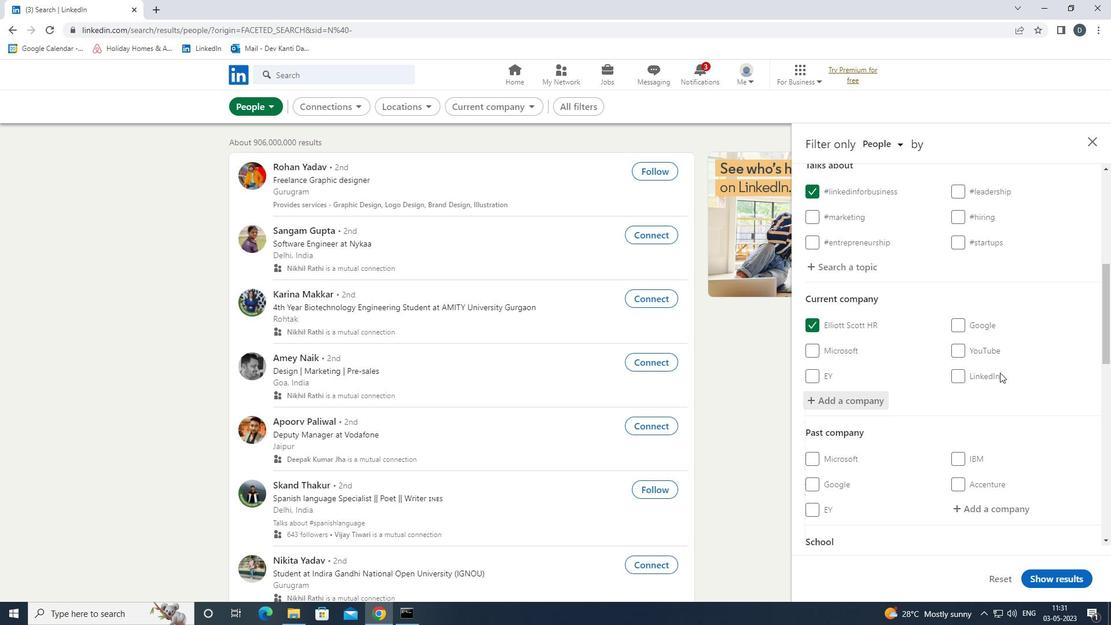 
Action: Mouse scrolled (1000, 372) with delta (0, 0)
Screenshot: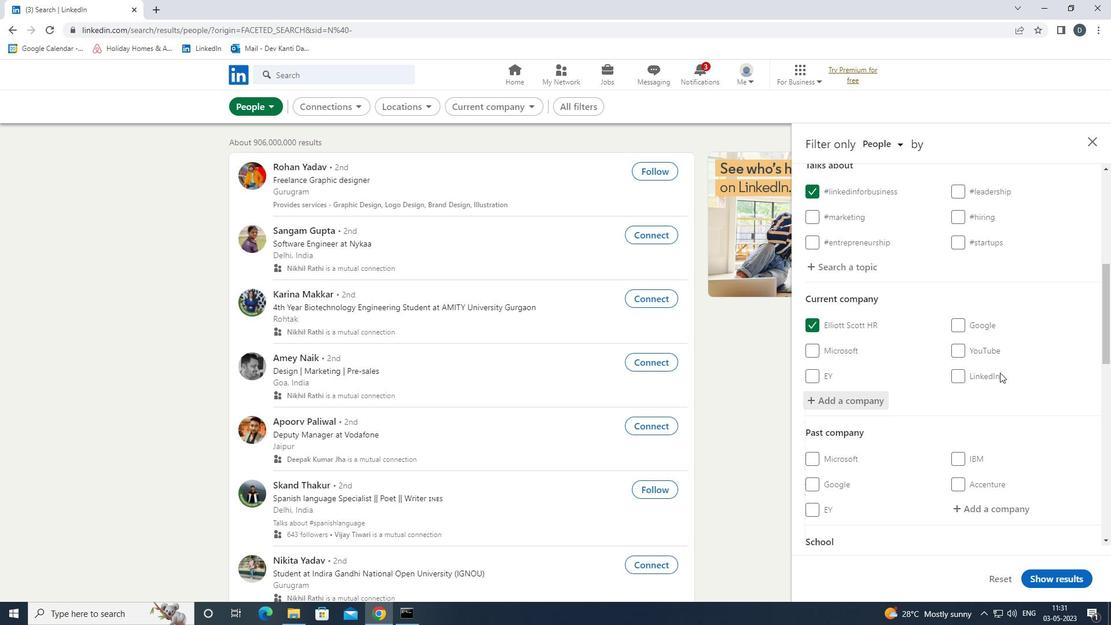 
Action: Mouse moved to (985, 400)
Screenshot: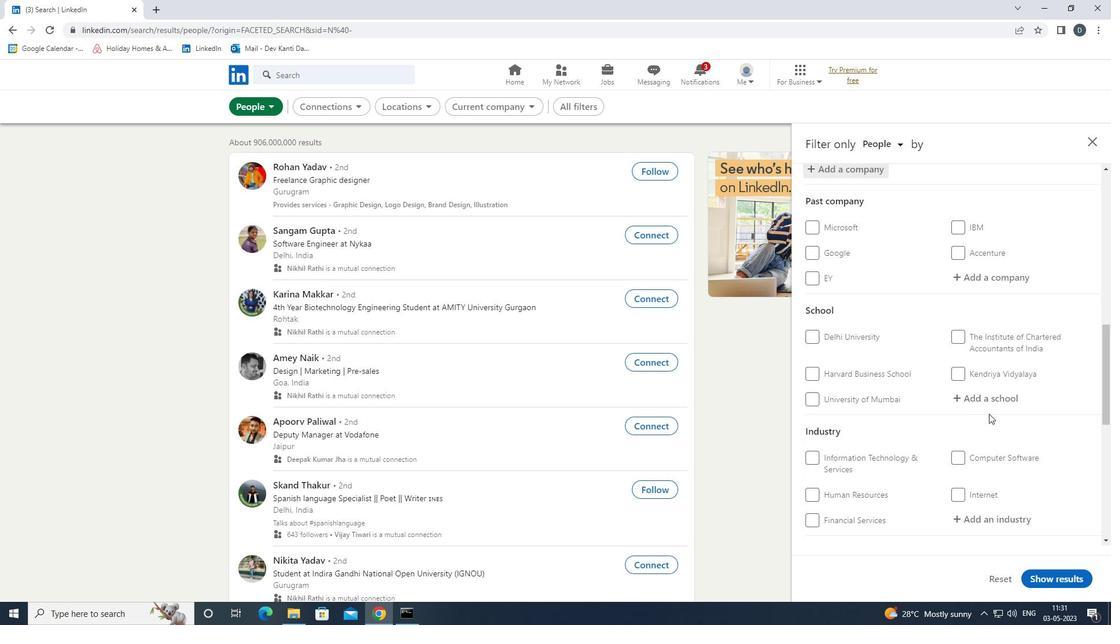 
Action: Mouse pressed left at (985, 400)
Screenshot: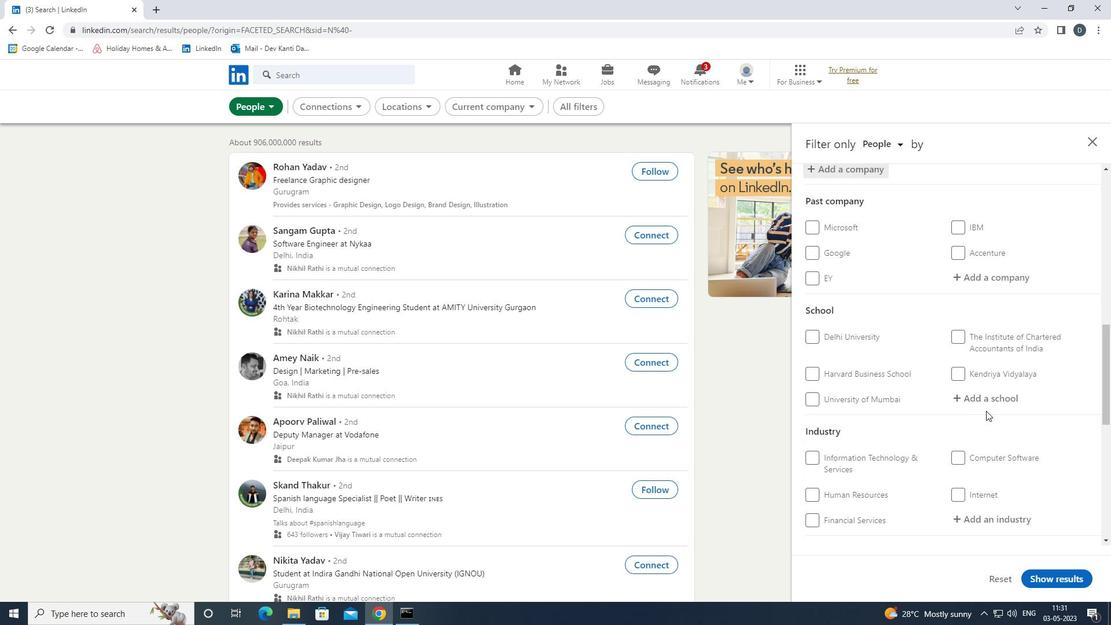 
Action: Key pressed <Key.shift>WOMEN'S<Key.space><Key.down><Key.down><Key.down><Key.enter>
Screenshot: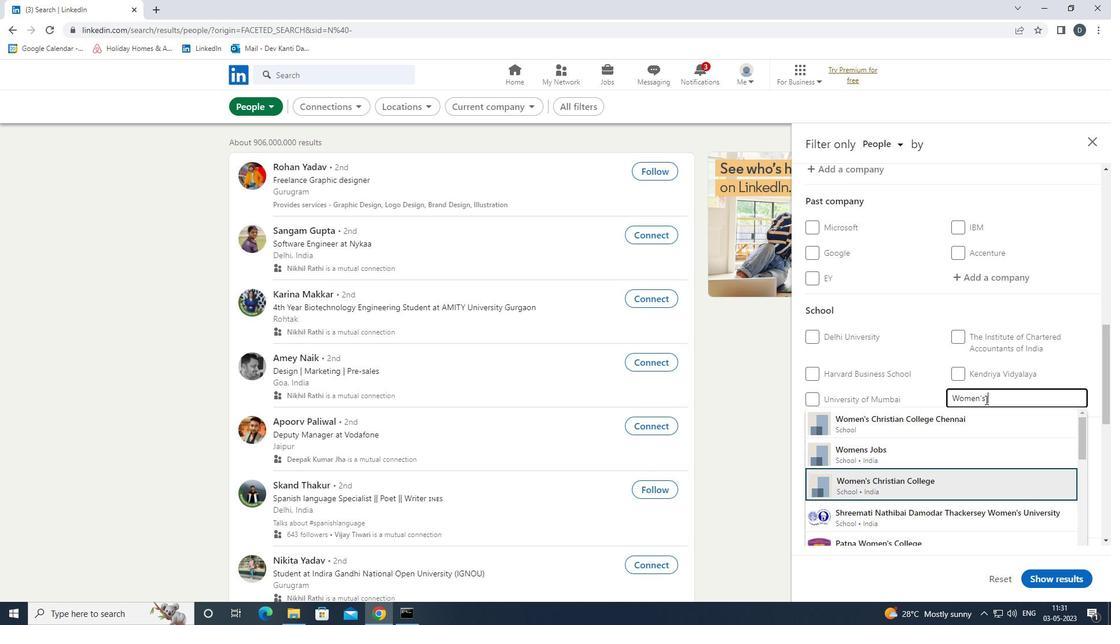 
Action: Mouse moved to (961, 335)
Screenshot: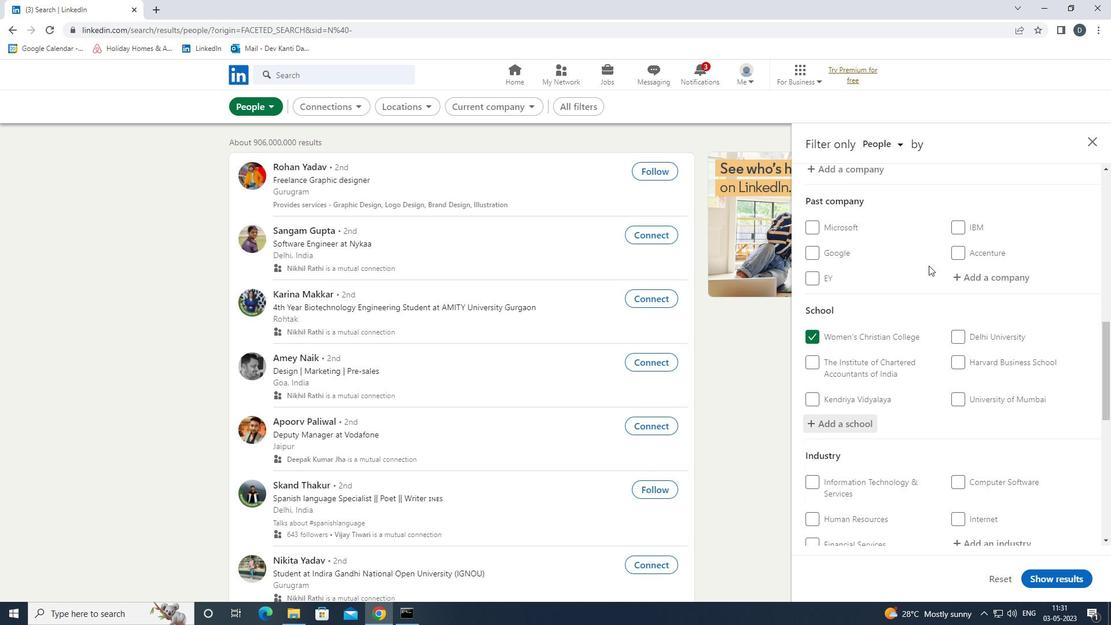 
Action: Mouse scrolled (961, 335) with delta (0, 0)
Screenshot: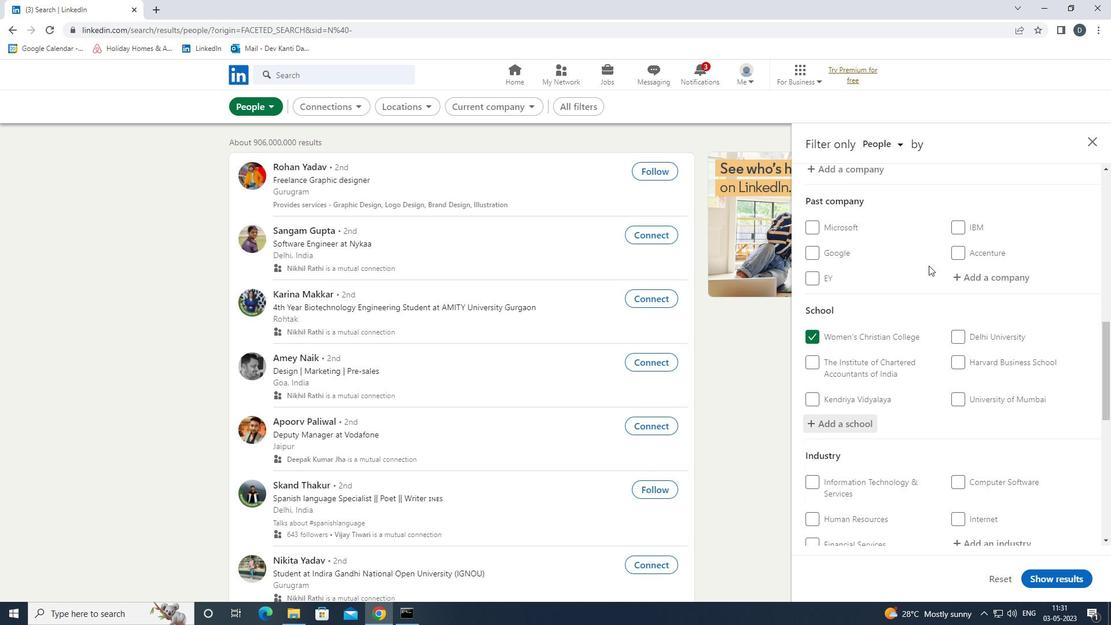 
Action: Mouse moved to (962, 341)
Screenshot: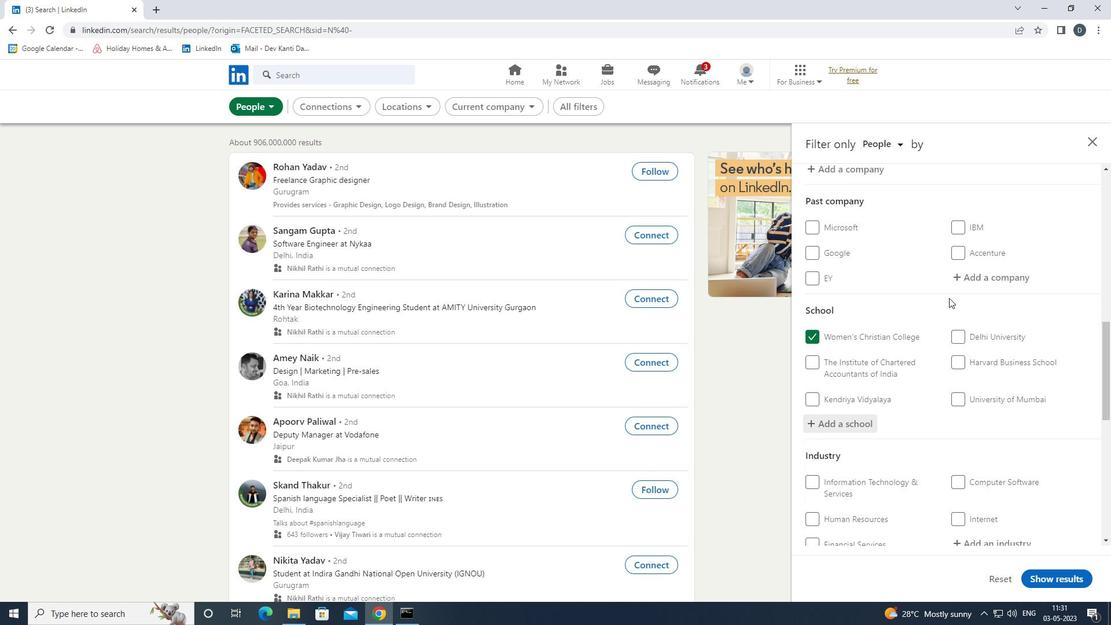 
Action: Mouse scrolled (962, 340) with delta (0, 0)
Screenshot: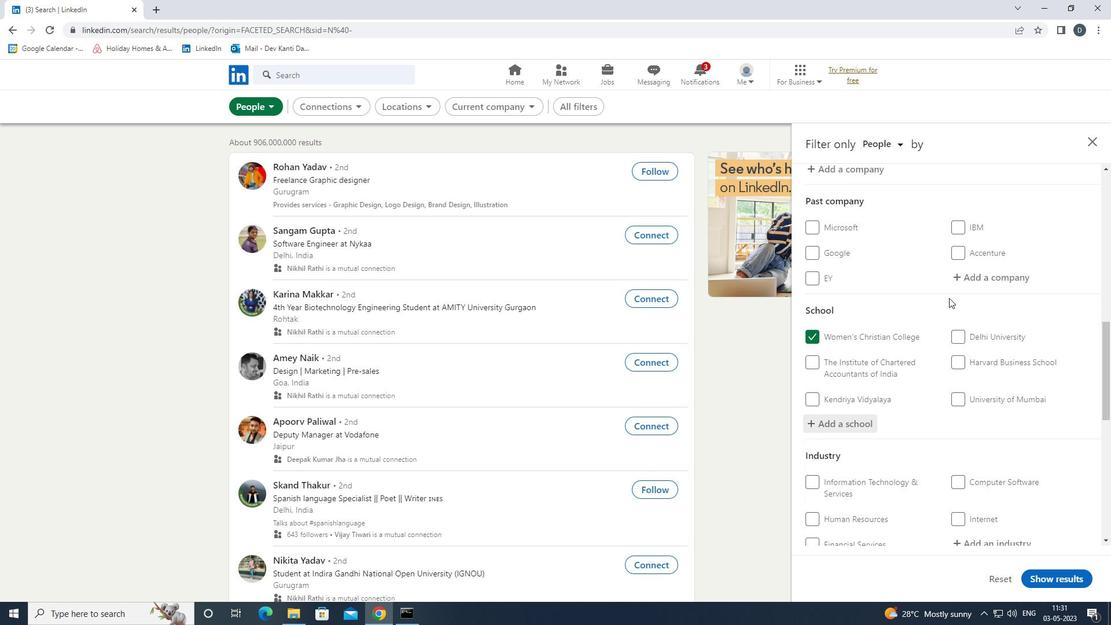 
Action: Mouse moved to (963, 350)
Screenshot: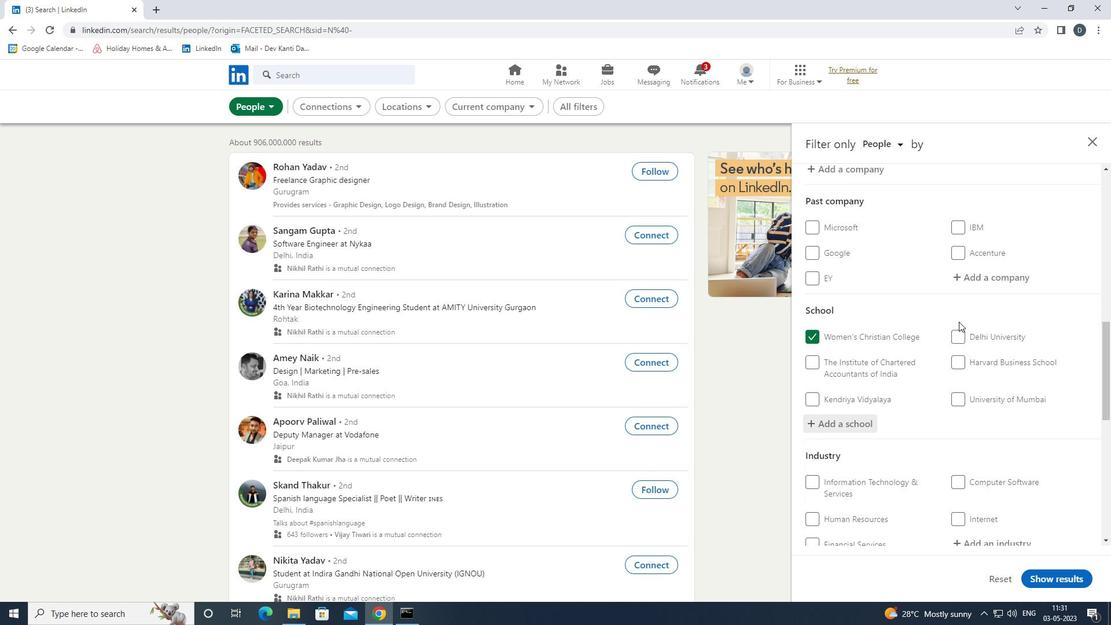
Action: Mouse scrolled (963, 349) with delta (0, 0)
Screenshot: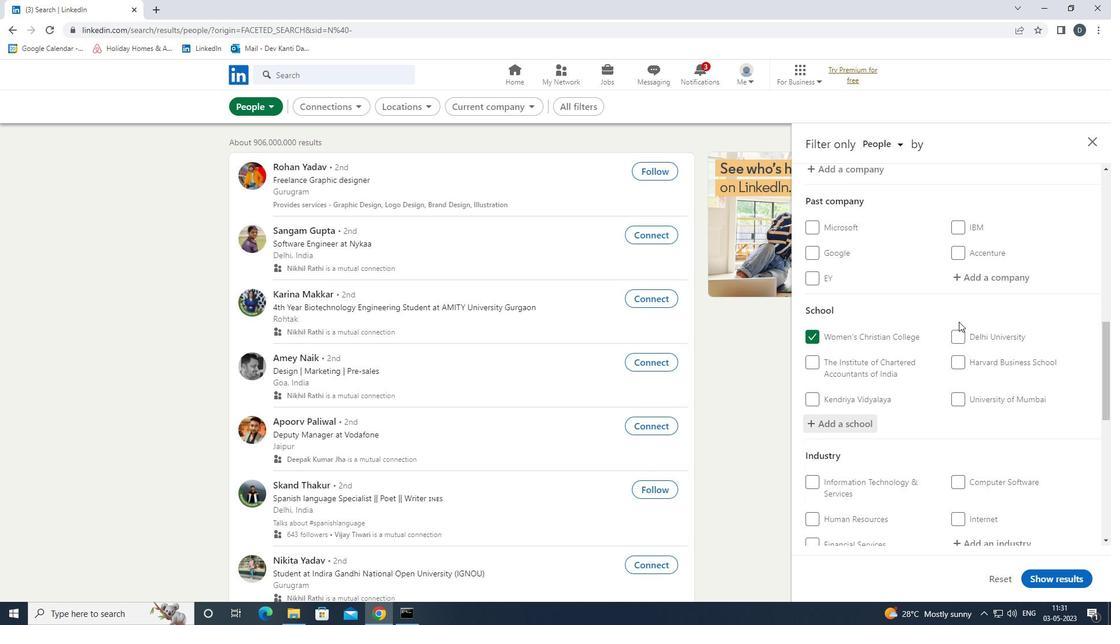 
Action: Mouse moved to (988, 373)
Screenshot: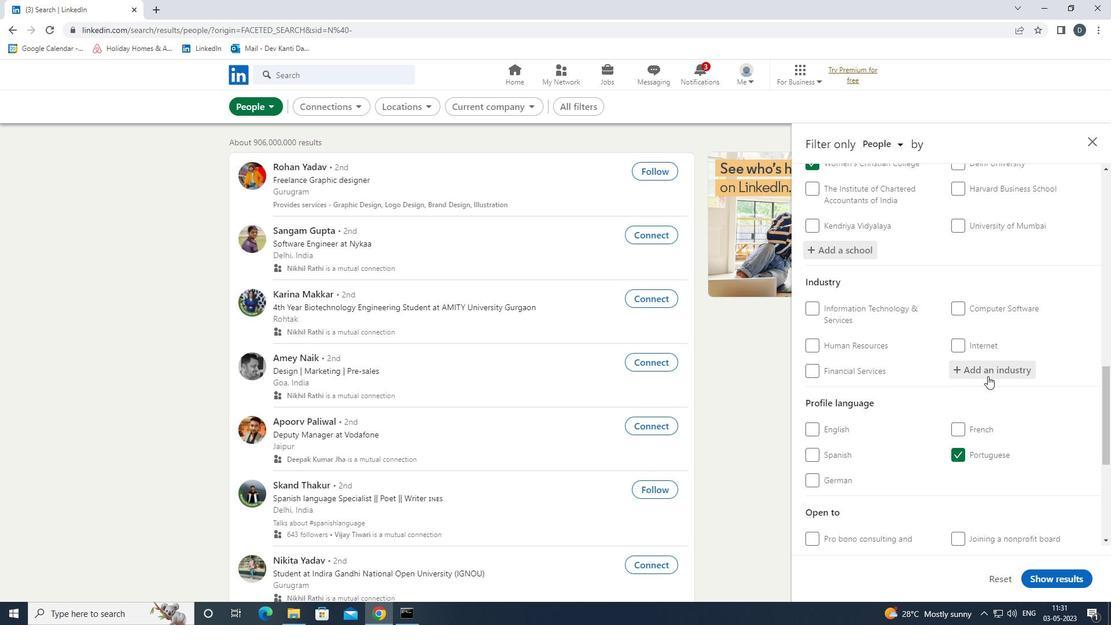 
Action: Mouse pressed left at (988, 373)
Screenshot: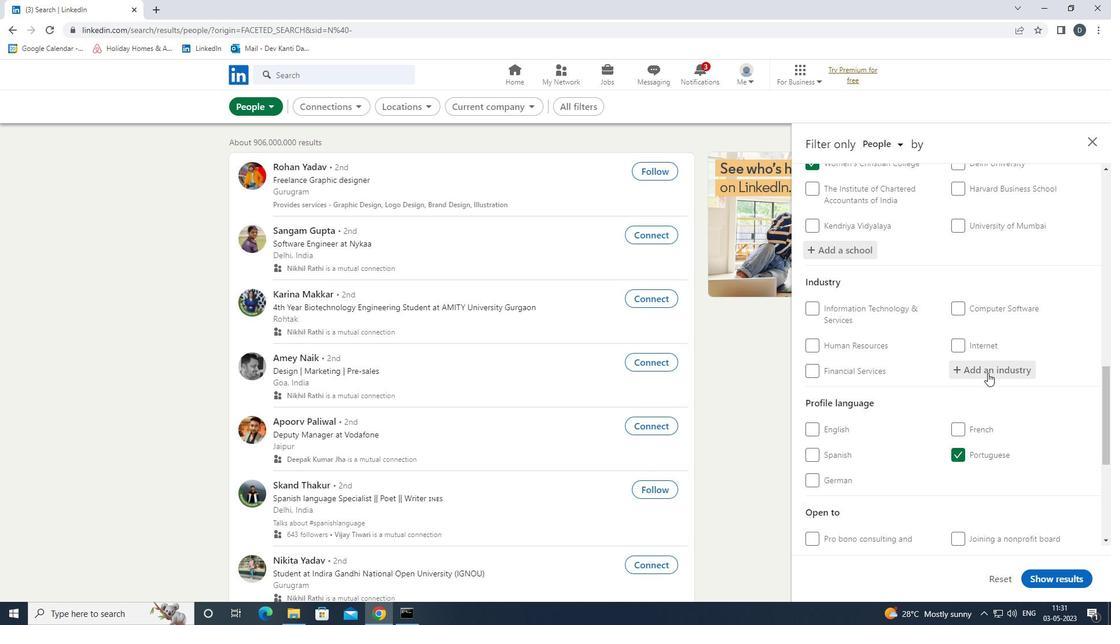 
Action: Key pressed <Key.shift>BRE<Key.down><Key.down><Key.enter>
Screenshot: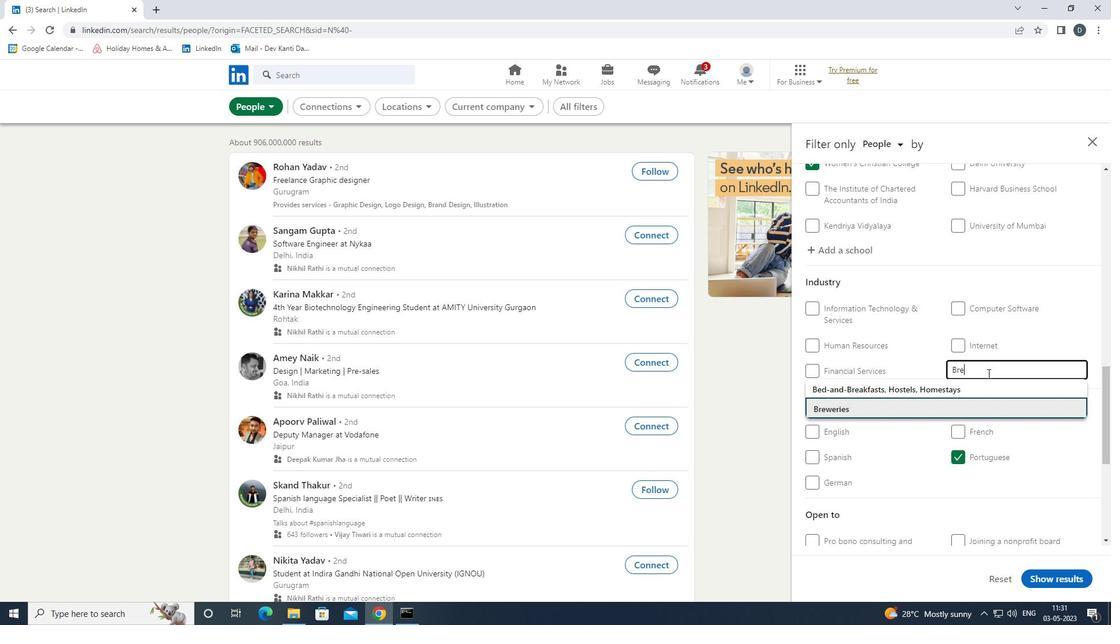 
Action: Mouse scrolled (988, 372) with delta (0, 0)
Screenshot: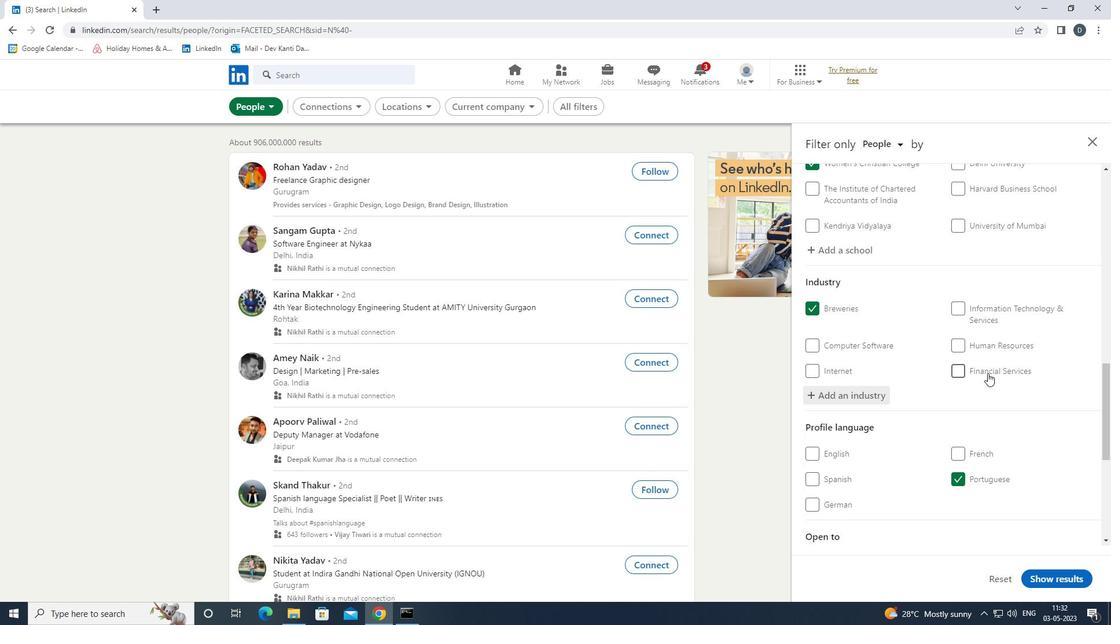 
Action: Mouse scrolled (988, 372) with delta (0, 0)
Screenshot: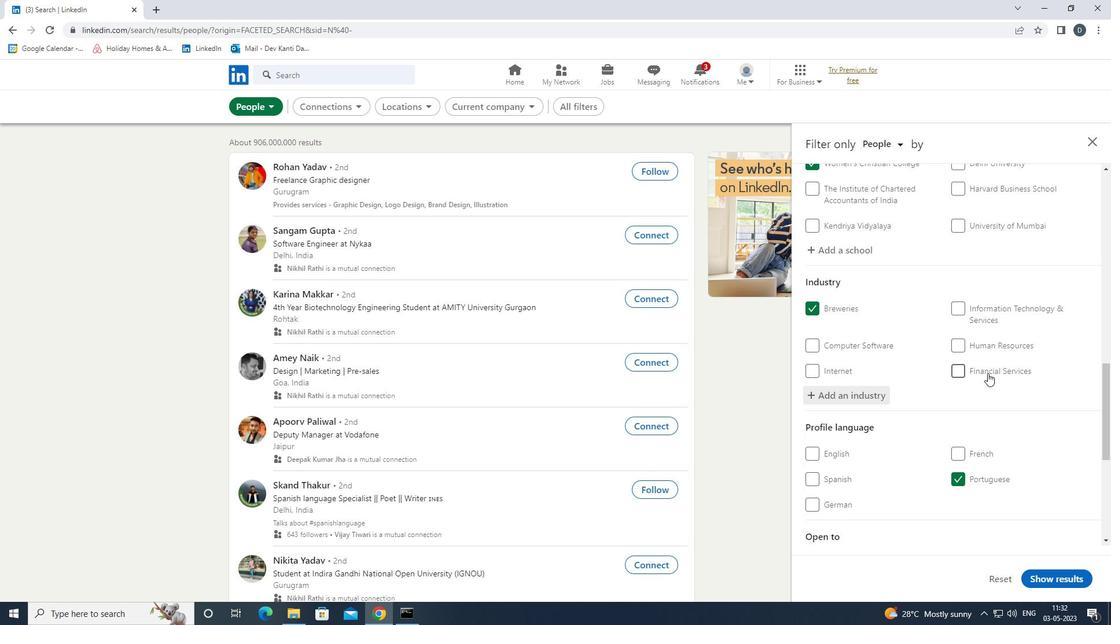 
Action: Mouse moved to (979, 453)
Screenshot: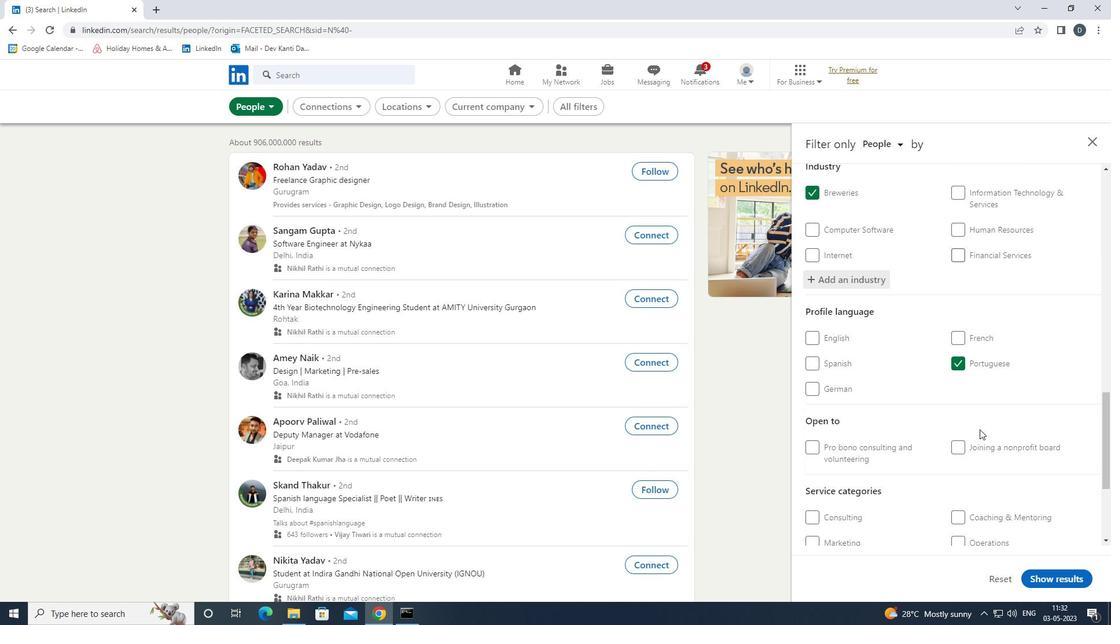 
Action: Mouse scrolled (979, 452) with delta (0, 0)
Screenshot: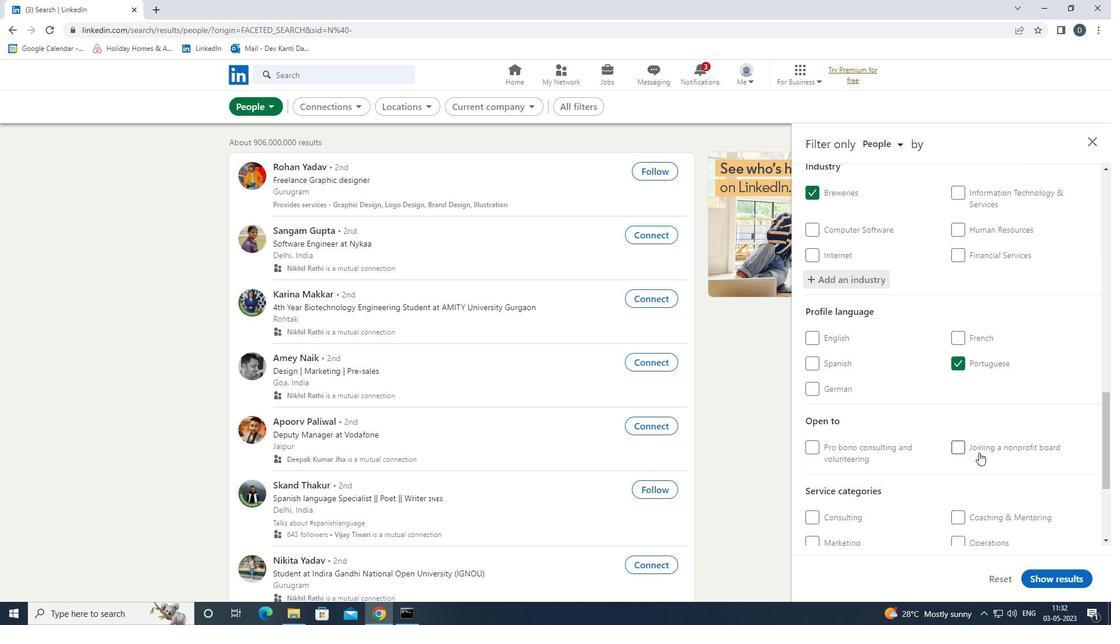 
Action: Mouse scrolled (979, 452) with delta (0, 0)
Screenshot: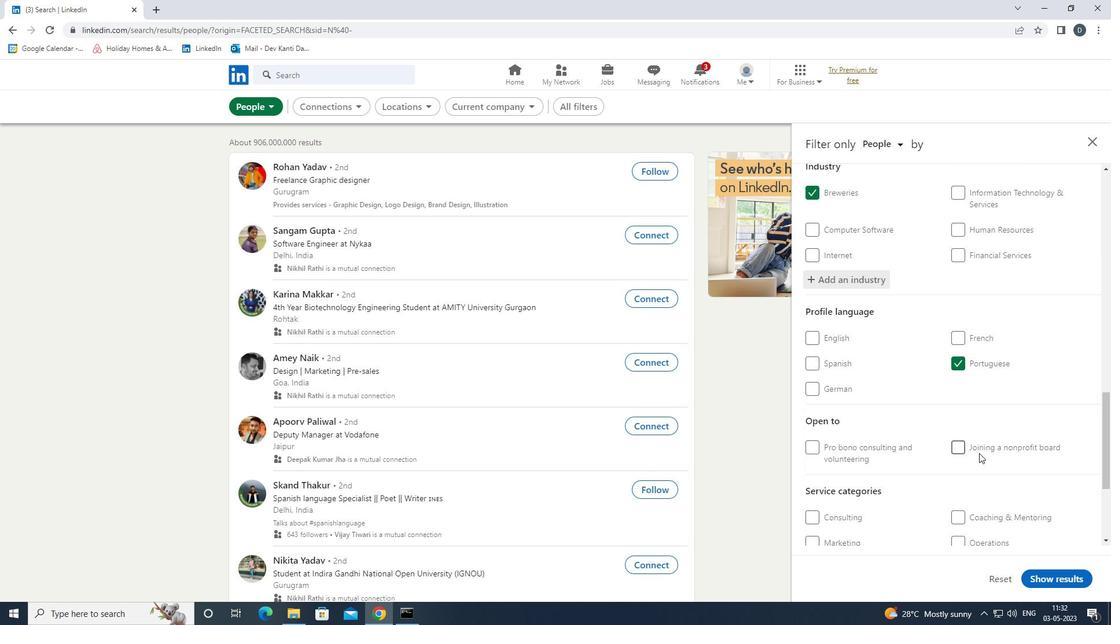 
Action: Mouse scrolled (979, 452) with delta (0, 0)
Screenshot: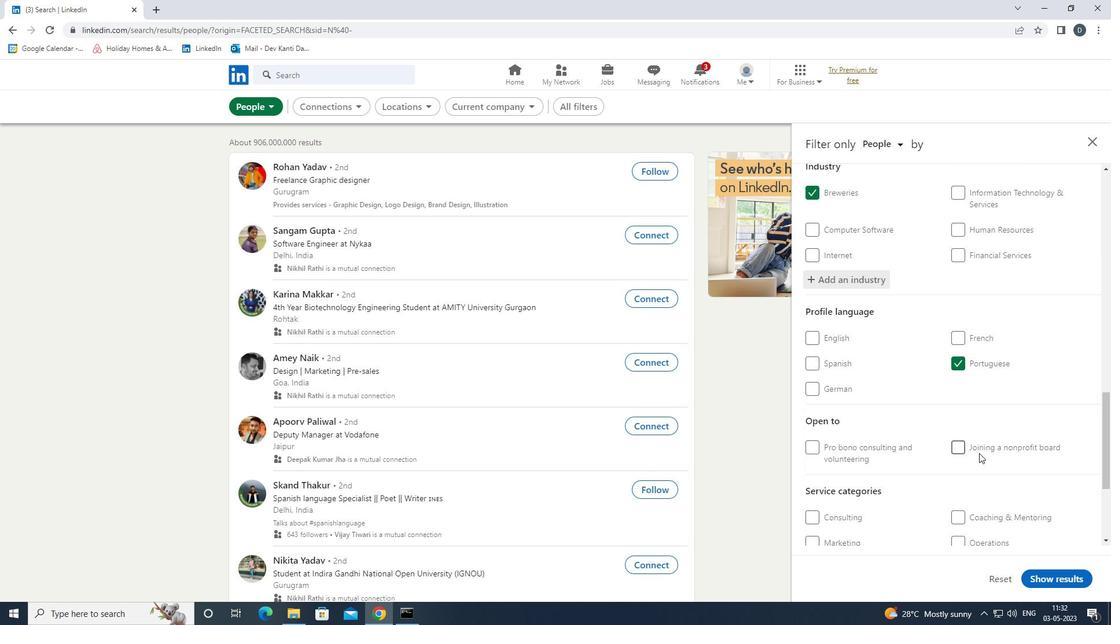
Action: Mouse moved to (1003, 391)
Screenshot: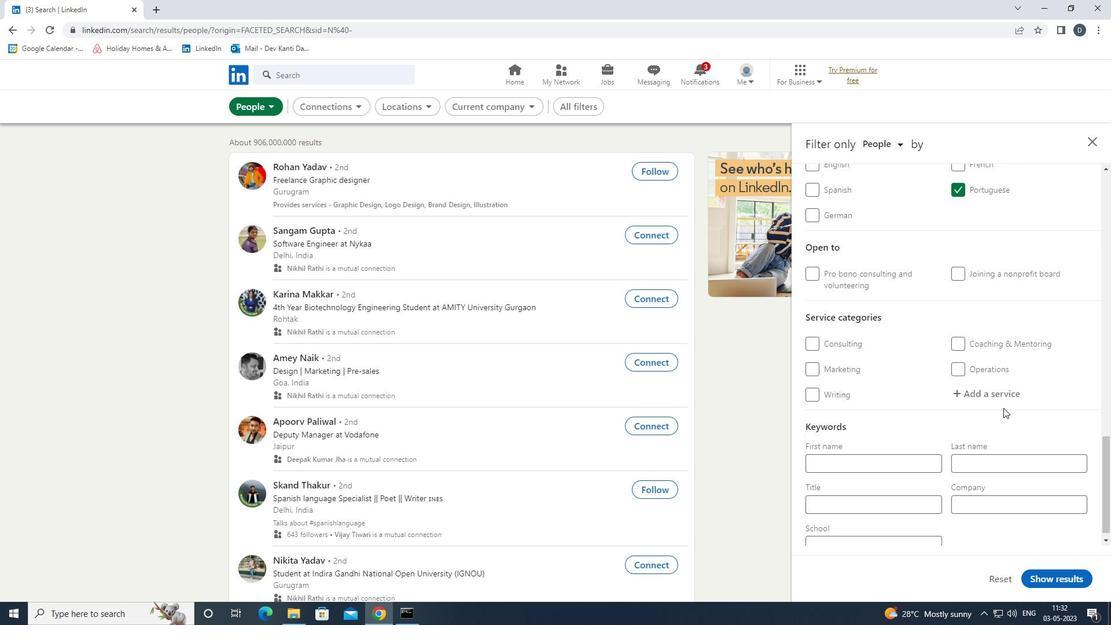 
Action: Mouse pressed left at (1003, 391)
Screenshot: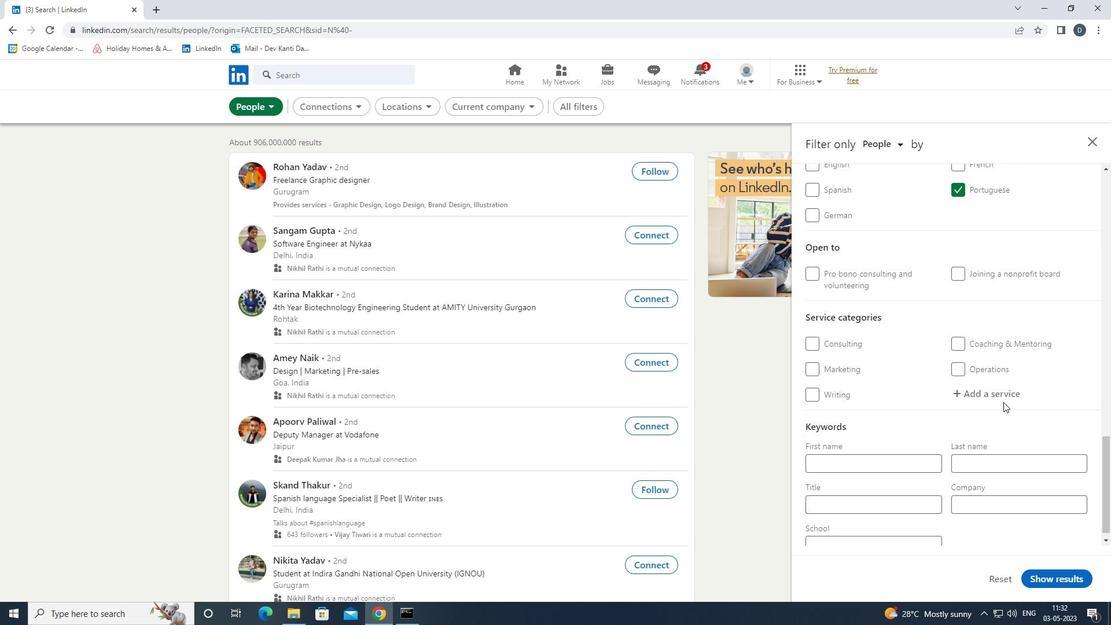 
Action: Key pressed <Key.shift>EDITING<Key.space><Key.down><Key.enter>
Screenshot: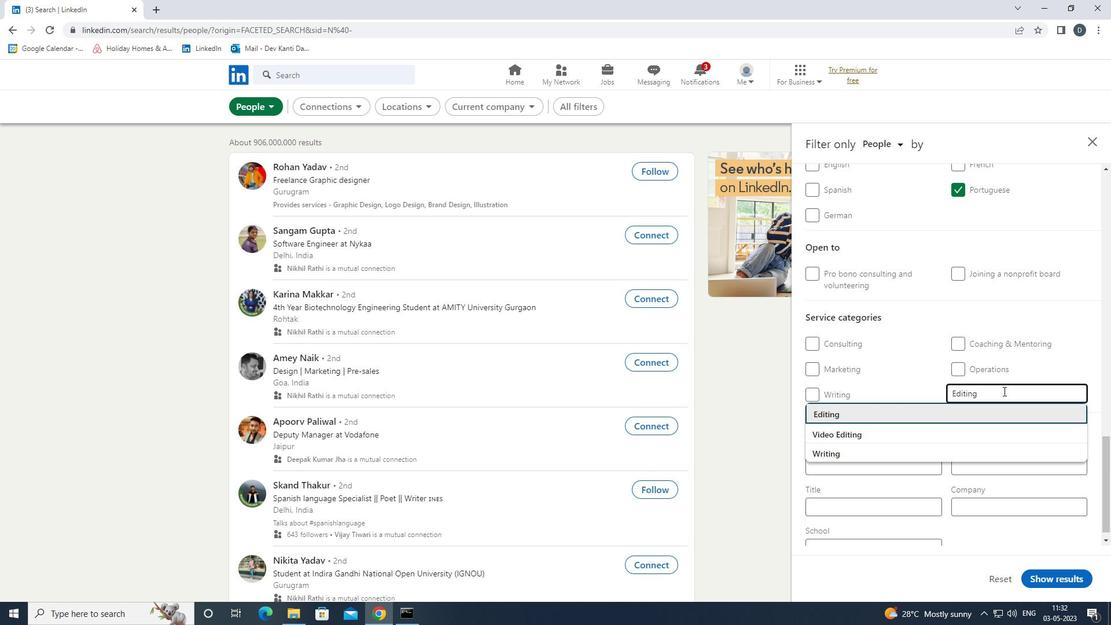 
Action: Mouse moved to (996, 400)
Screenshot: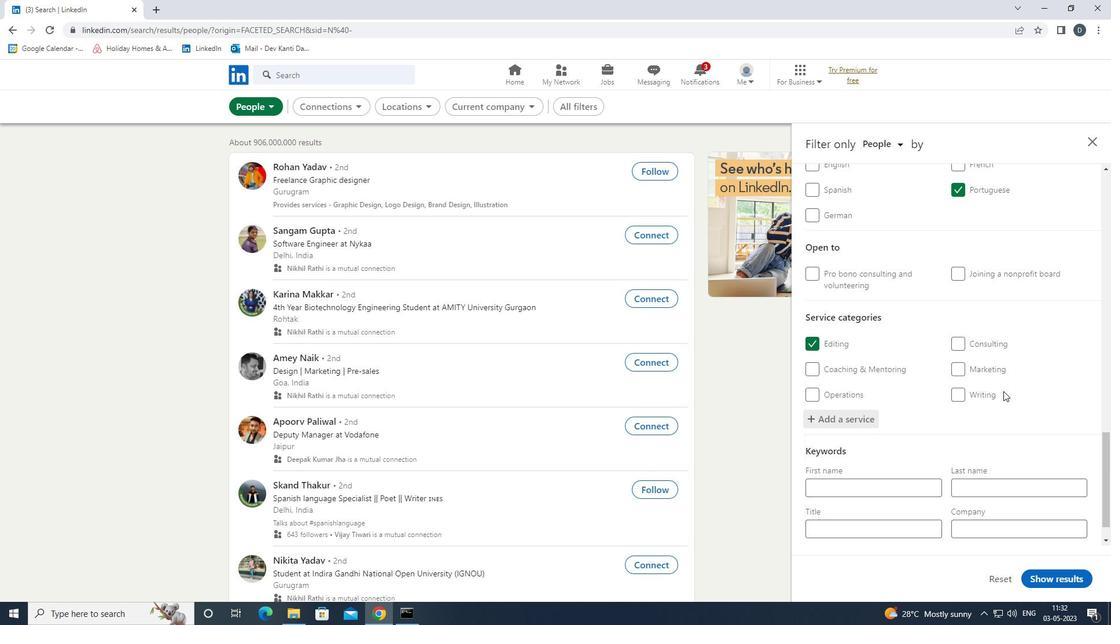 
Action: Mouse scrolled (996, 400) with delta (0, 0)
Screenshot: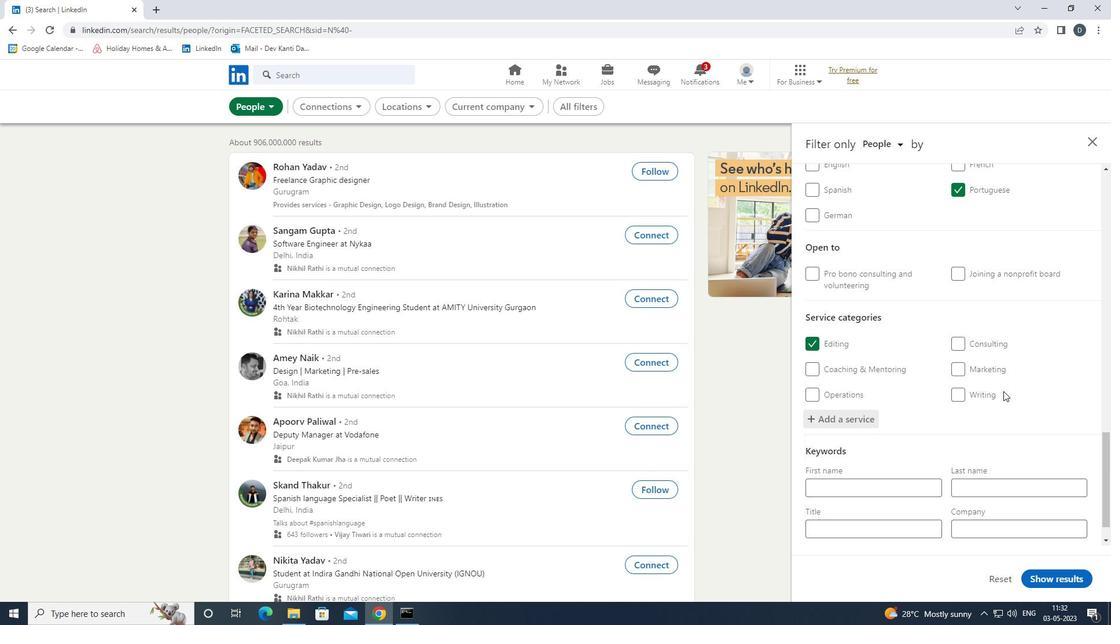 
Action: Mouse moved to (987, 412)
Screenshot: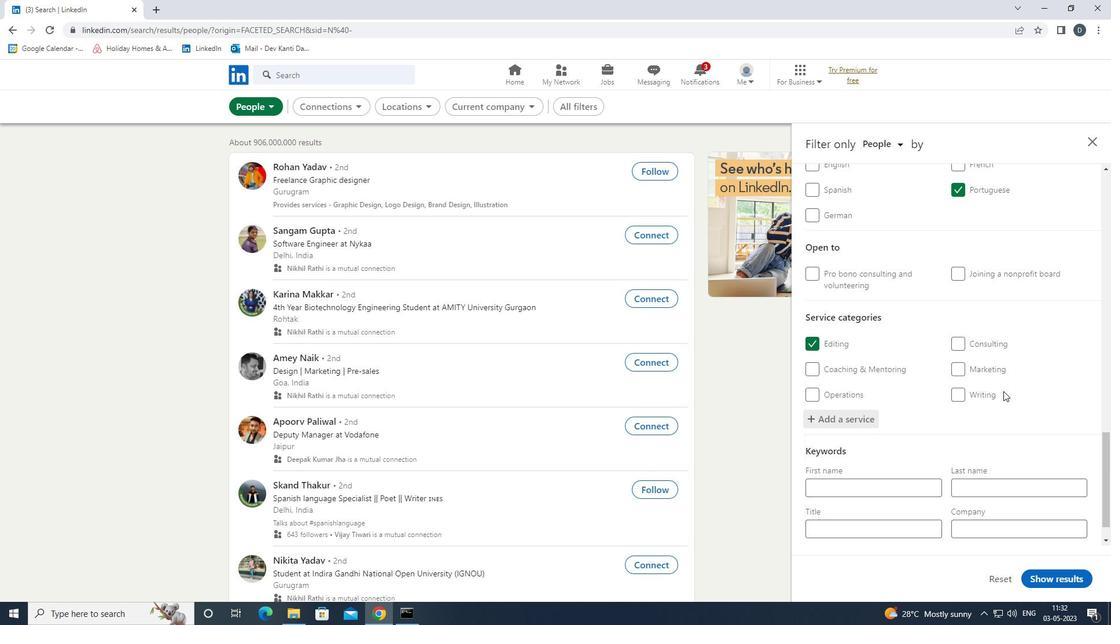 
Action: Mouse scrolled (987, 411) with delta (0, 0)
Screenshot: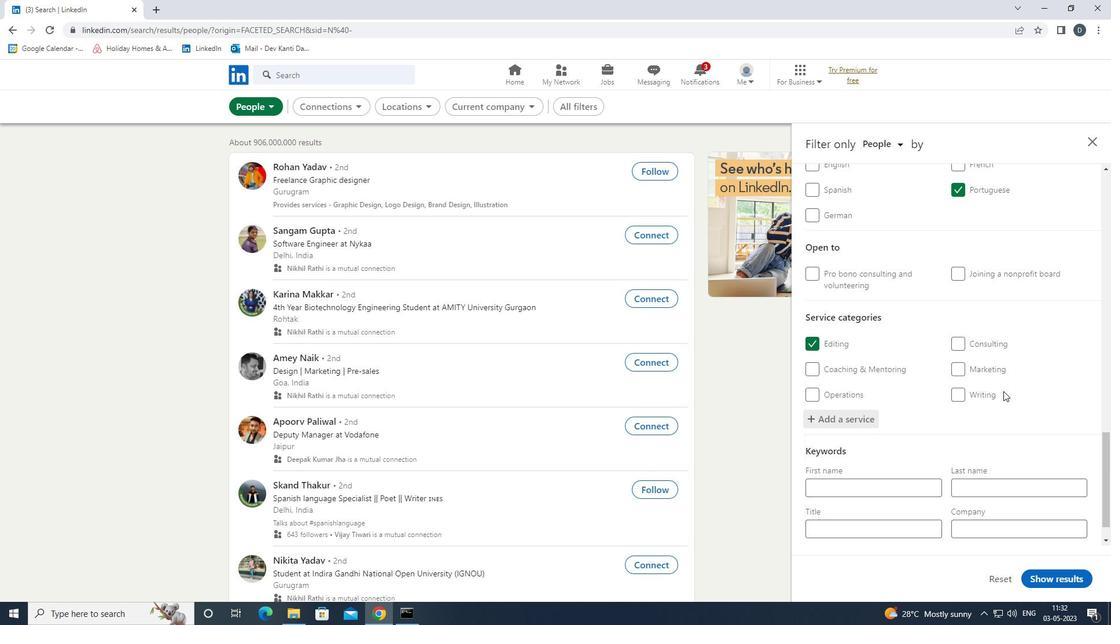 
Action: Mouse moved to (978, 420)
Screenshot: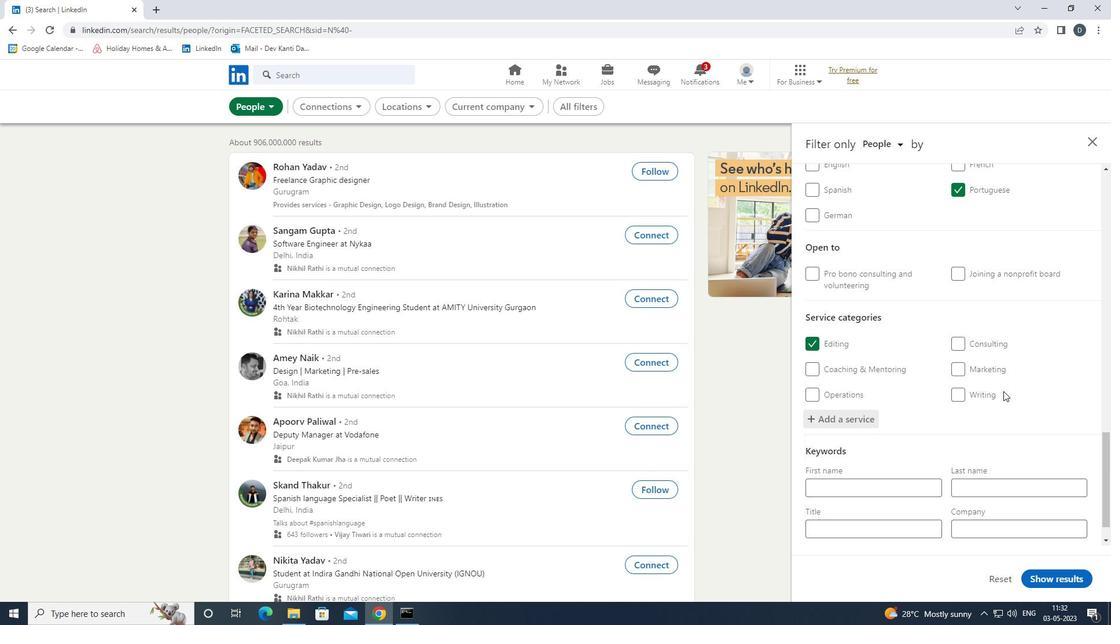
Action: Mouse scrolled (978, 419) with delta (0, 0)
Screenshot: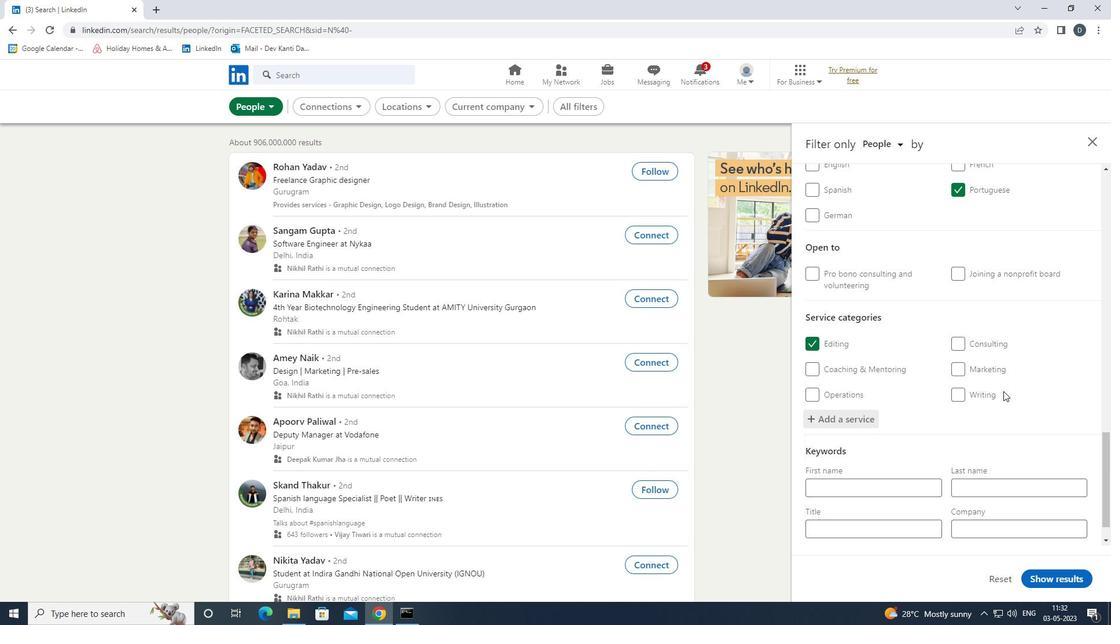 
Action: Mouse moved to (976, 421)
Screenshot: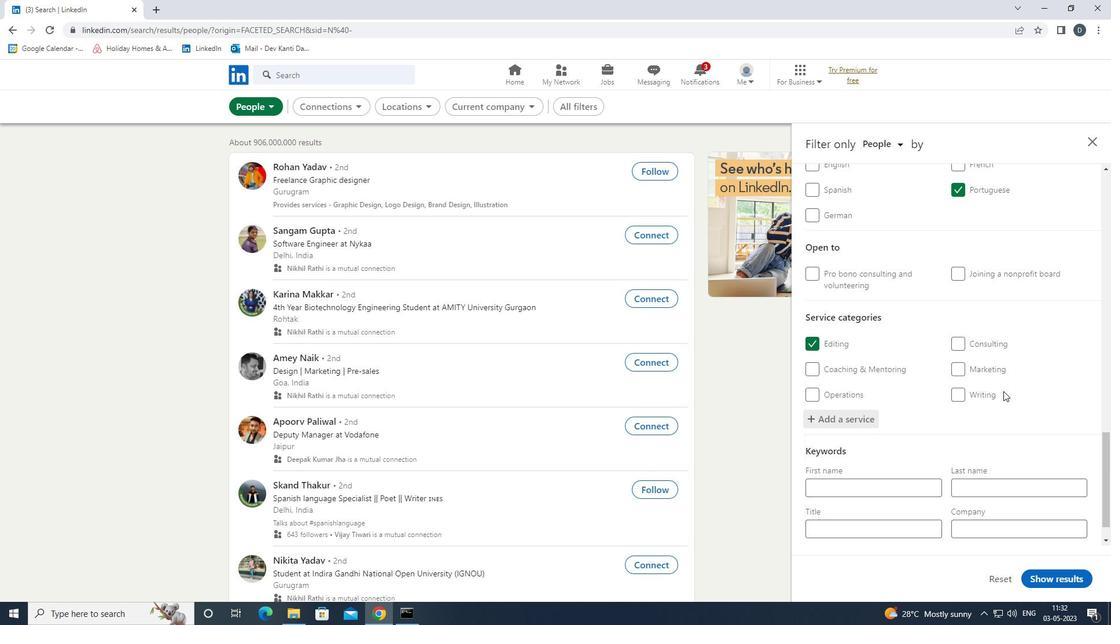 
Action: Mouse scrolled (976, 420) with delta (0, 0)
Screenshot: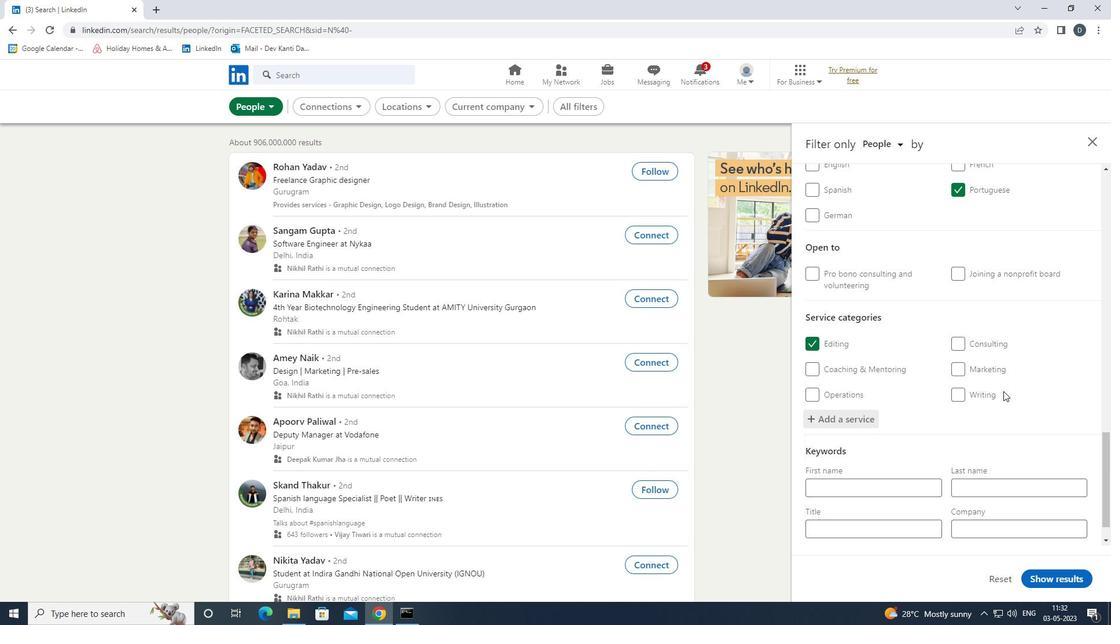 
Action: Mouse moved to (971, 423)
Screenshot: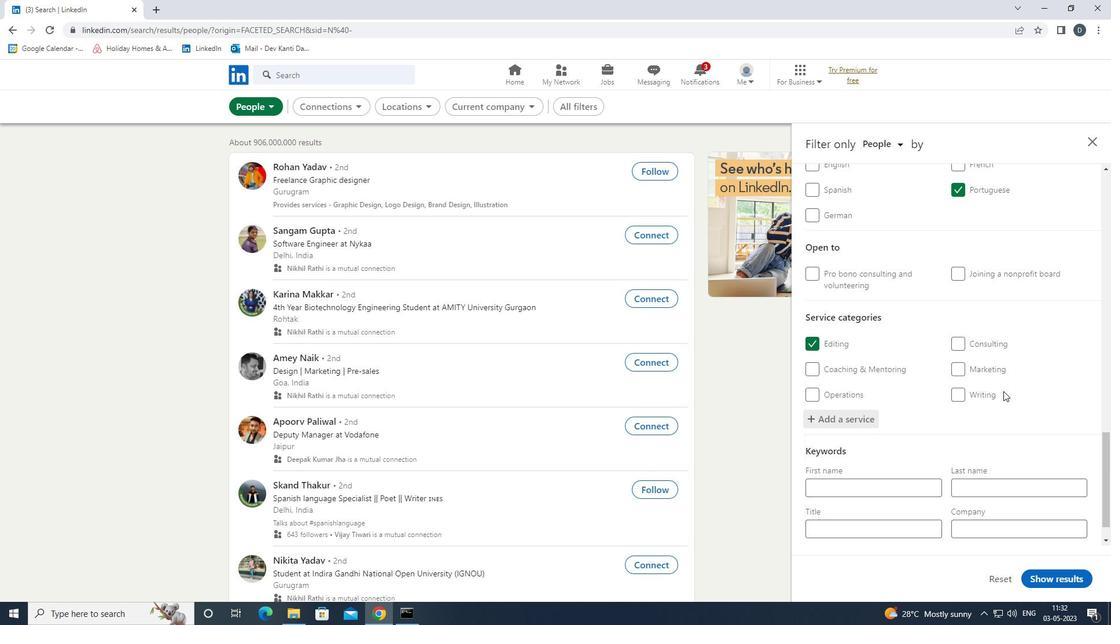 
Action: Mouse scrolled (971, 422) with delta (0, 0)
Screenshot: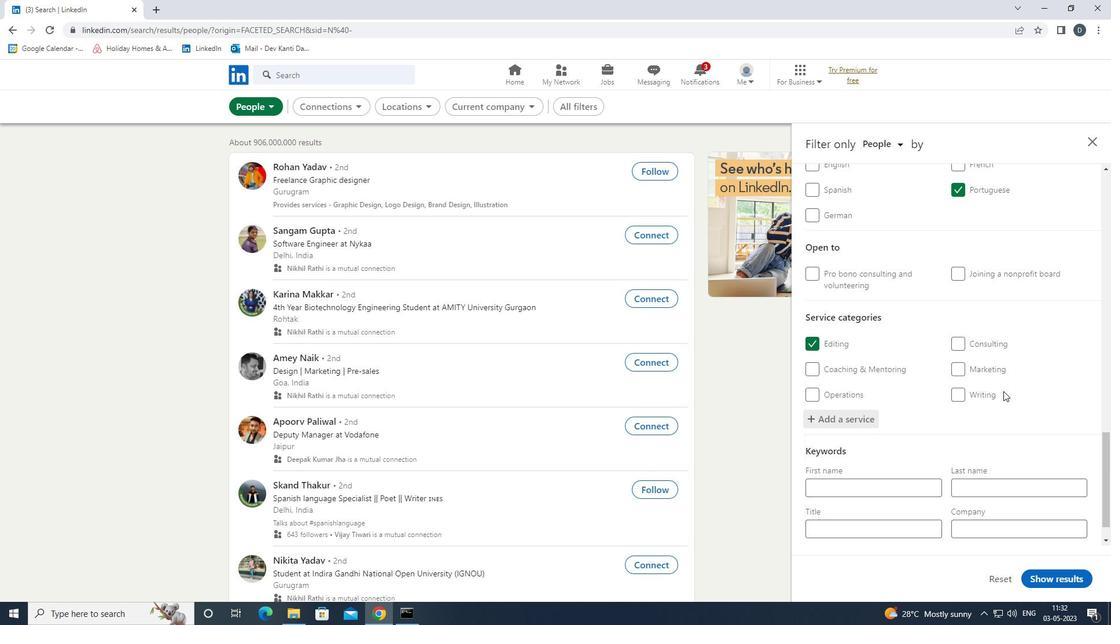 
Action: Mouse moved to (890, 495)
Screenshot: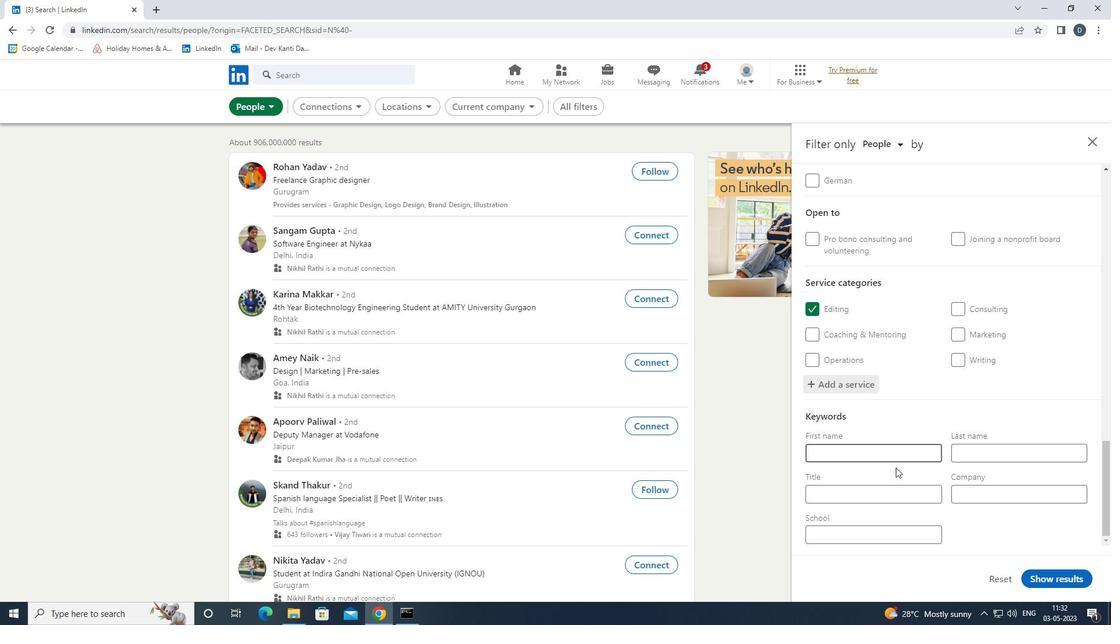 
Action: Mouse pressed left at (890, 495)
Screenshot: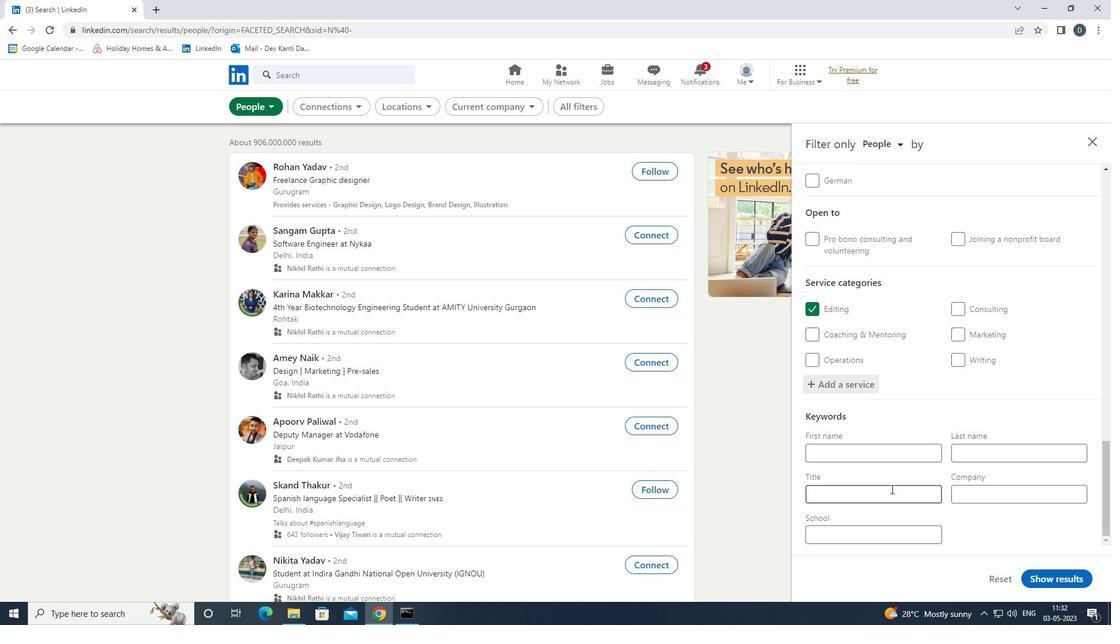 
Action: Key pressed <Key.shift><Key.shift>SOCIOLOGIST
Screenshot: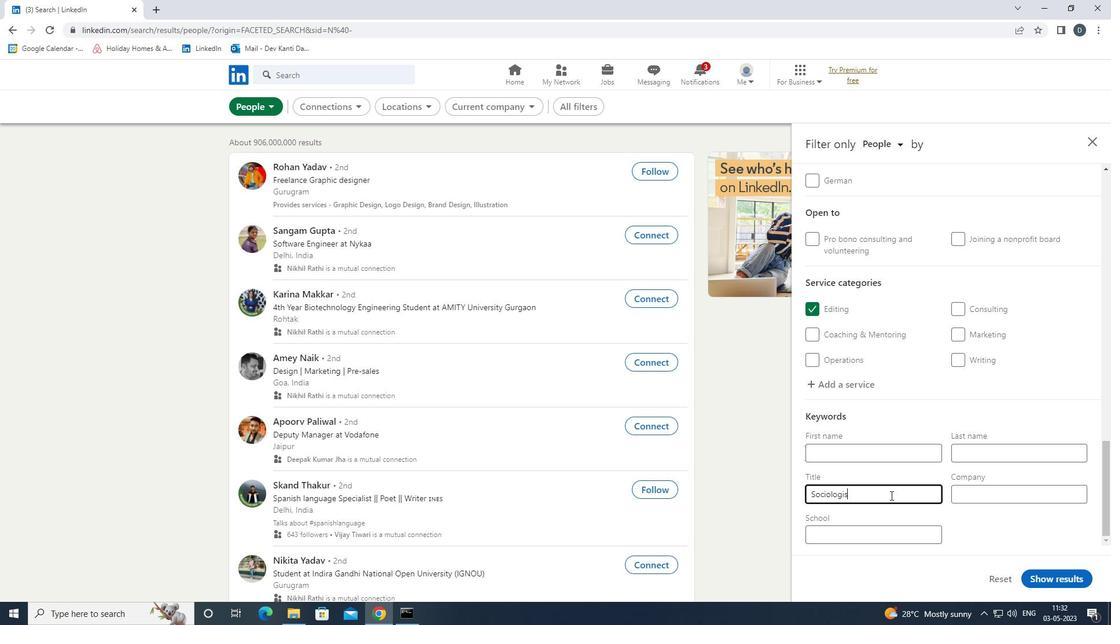 
Action: Mouse moved to (1062, 577)
Screenshot: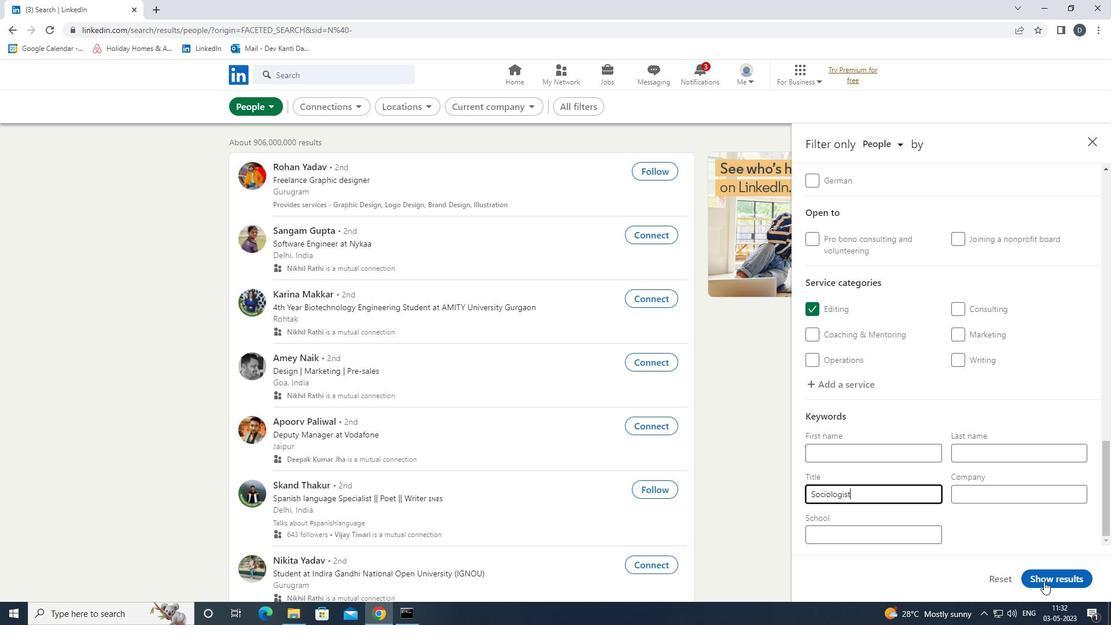 
Action: Mouse pressed left at (1062, 577)
Screenshot: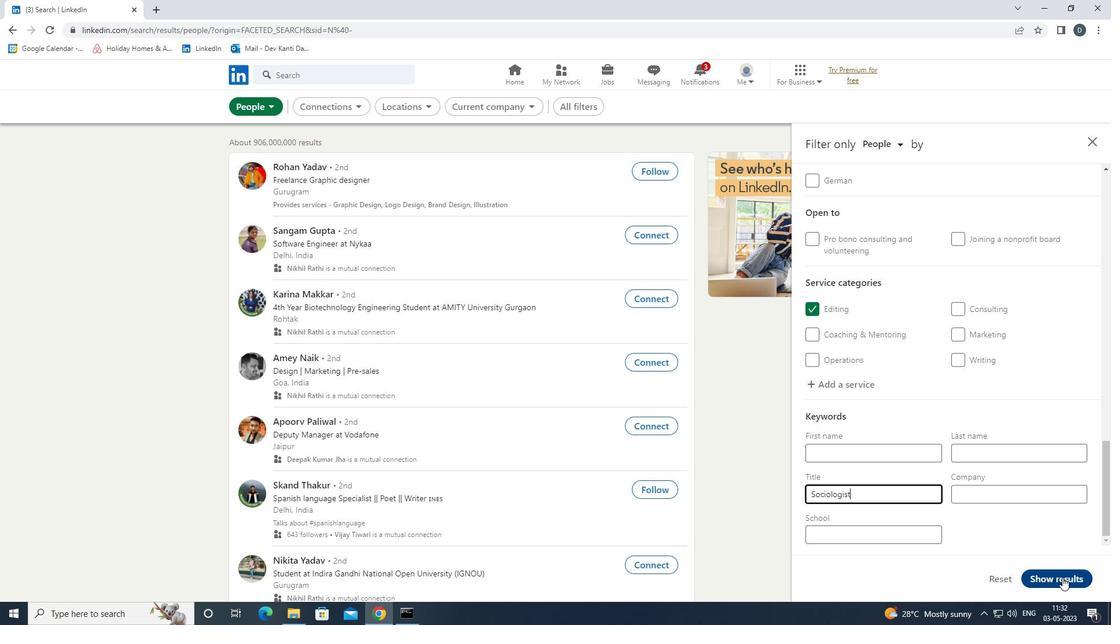 
Action: Mouse moved to (839, 370)
Screenshot: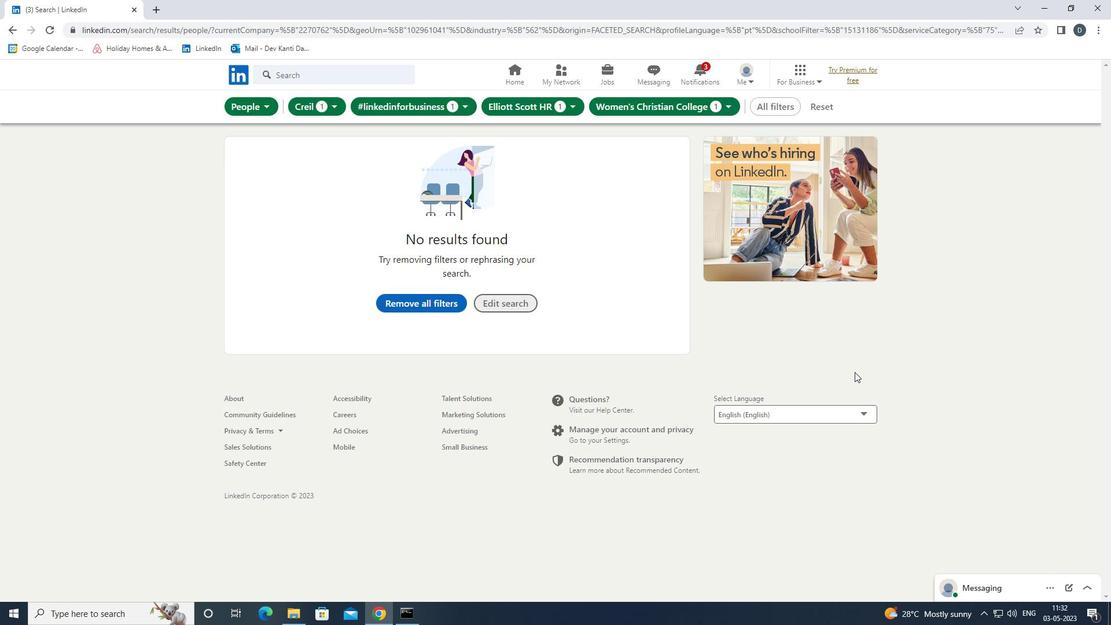 
